 Task: Look for space in Pilsen, Czech Republic from 7th July, 2023 to 15th July, 2023 for 6 adults in price range Rs.15000 to Rs.20000. Place can be entire place with 3 bedrooms having 3 beds and 3 bathrooms. Property type can be house, flat, guest house. Booking option can be shelf check-in. Required host language is English.
Action: Mouse moved to (401, 79)
Screenshot: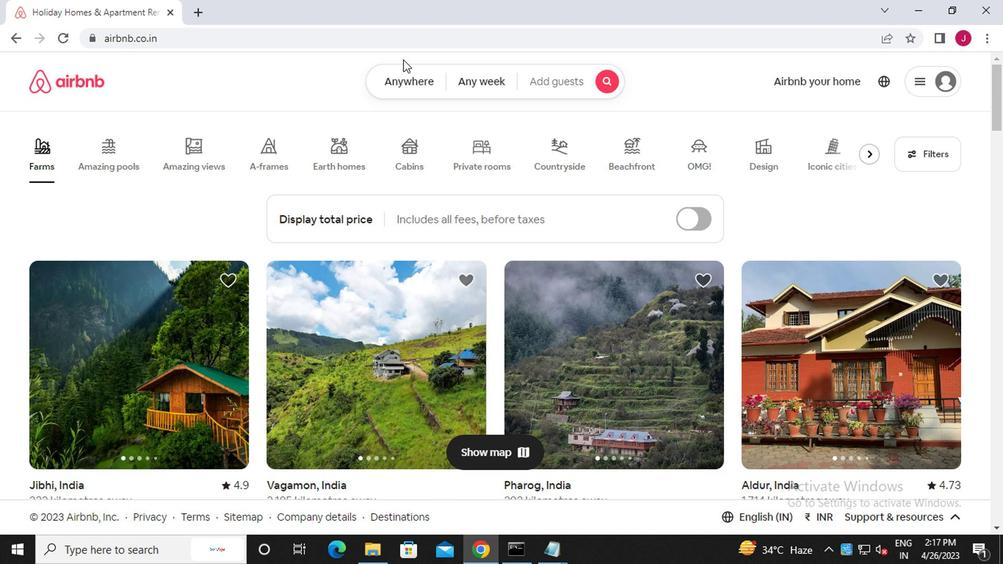 
Action: Mouse pressed left at (401, 79)
Screenshot: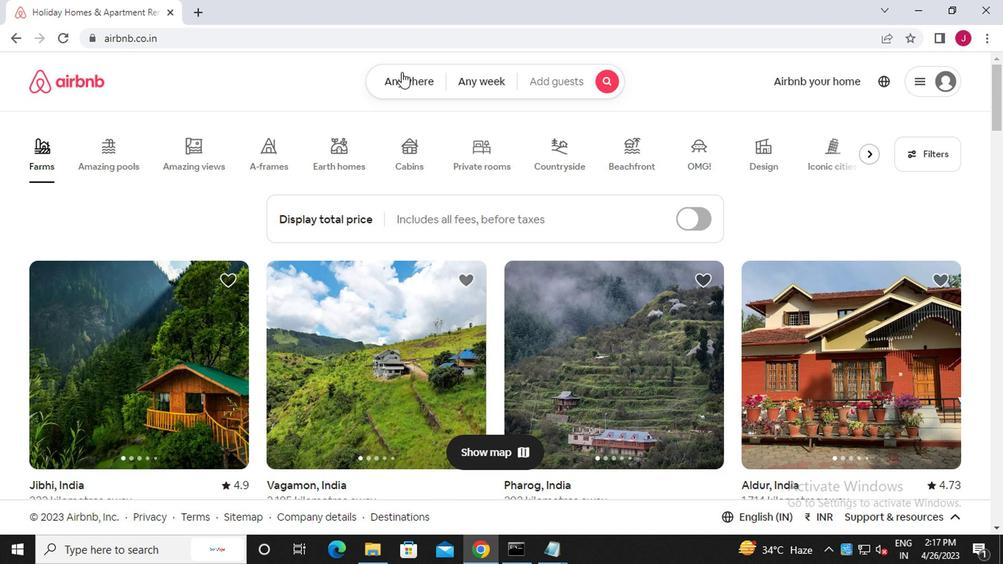 
Action: Mouse moved to (293, 143)
Screenshot: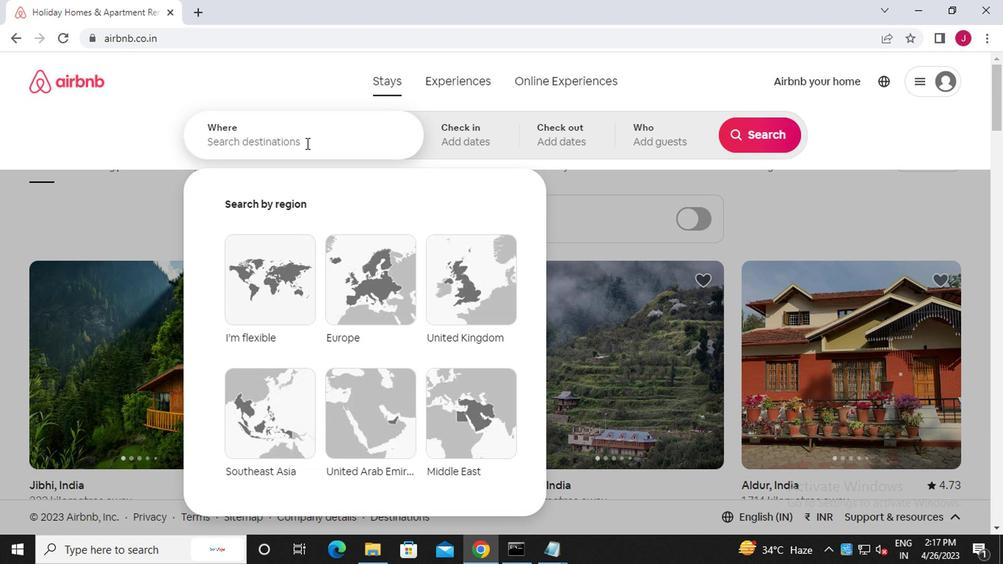 
Action: Mouse pressed left at (293, 143)
Screenshot: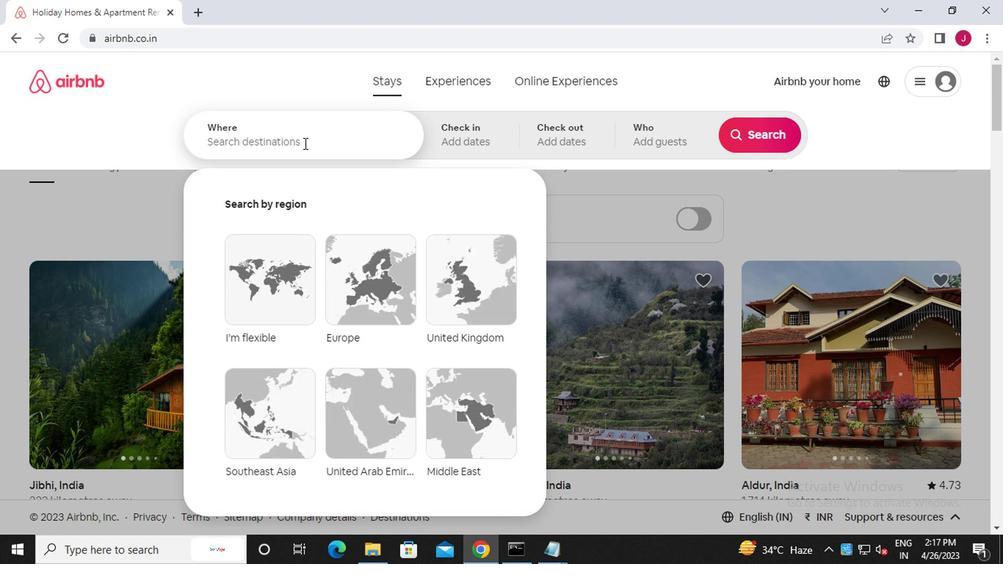 
Action: Mouse moved to (287, 142)
Screenshot: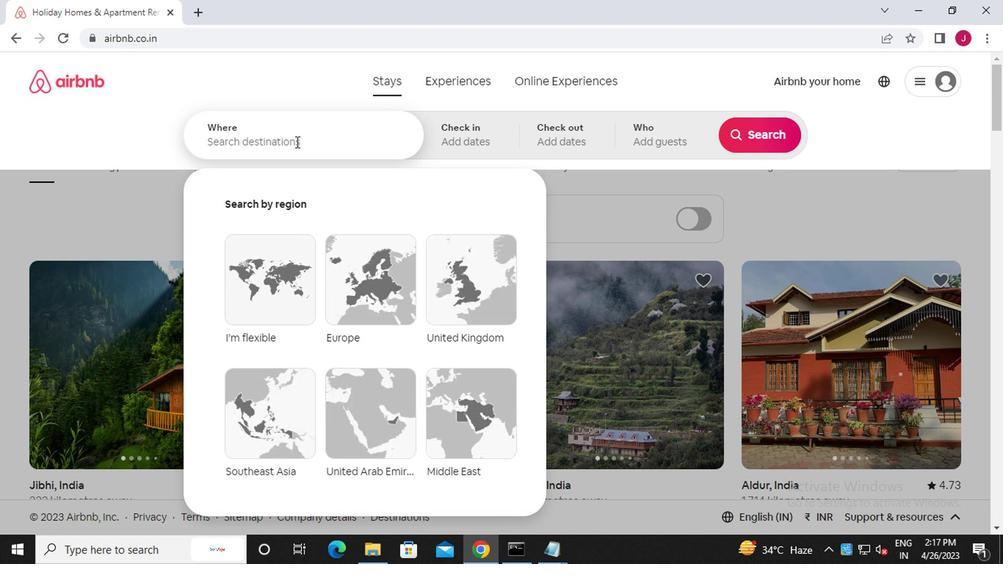 
Action: Key pressed p<Key.caps_lock>ilsen,<Key.caps_lock>c<Key.caps_lock>zech<Key.space><Key.caps_lock>r<Key.caps_lock>epublic
Screenshot: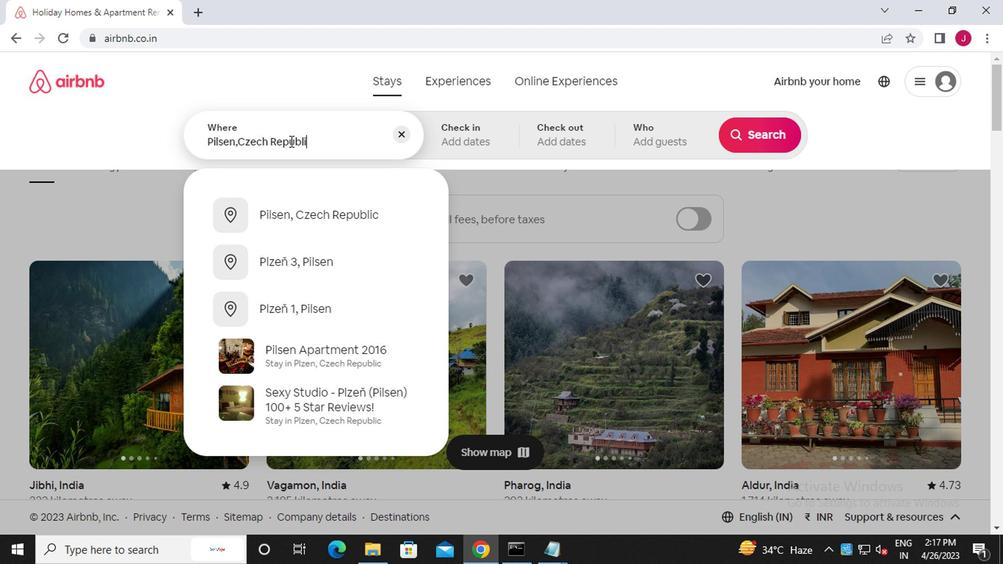 
Action: Mouse moved to (319, 216)
Screenshot: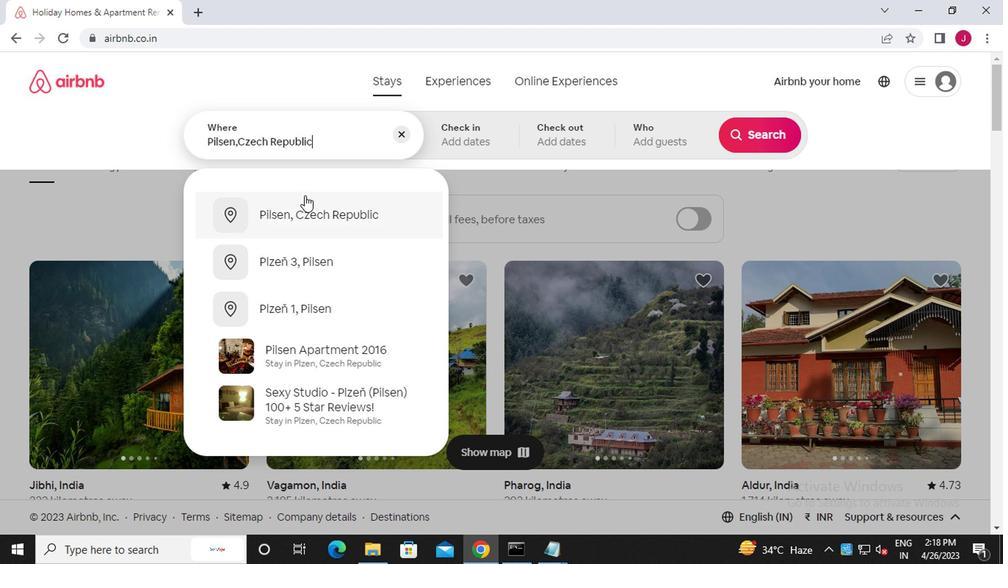 
Action: Mouse pressed left at (319, 216)
Screenshot: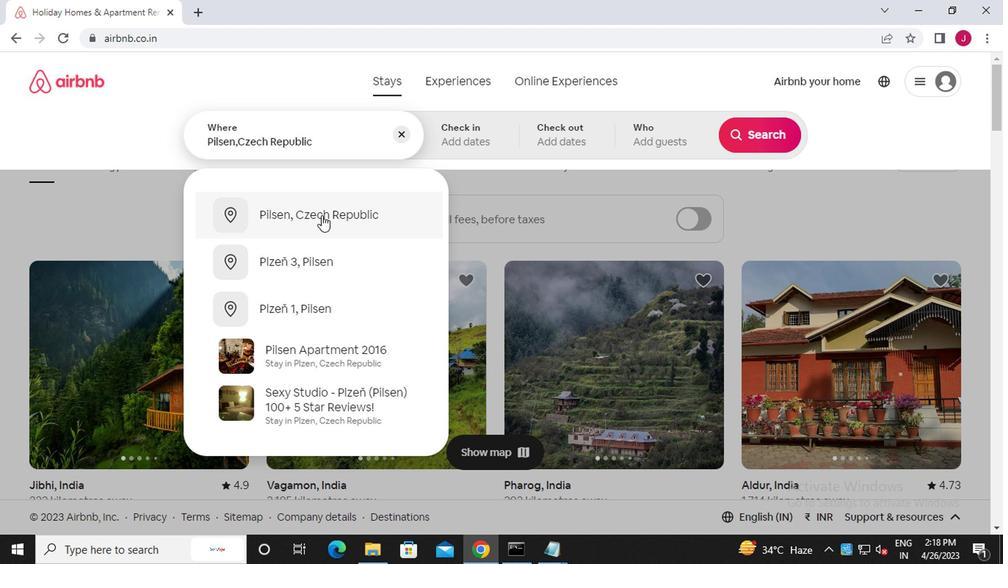 
Action: Mouse moved to (750, 253)
Screenshot: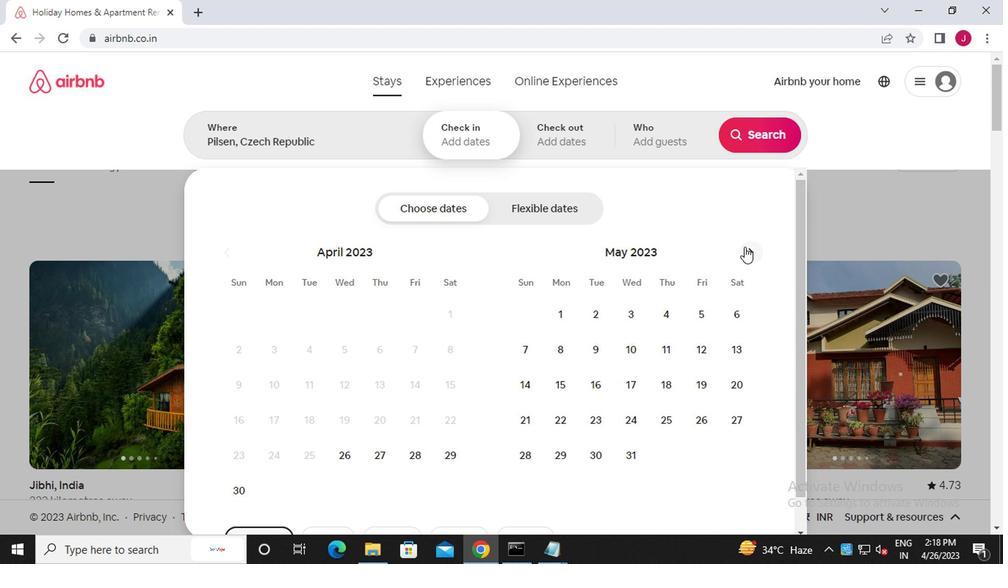 
Action: Mouse pressed left at (750, 253)
Screenshot: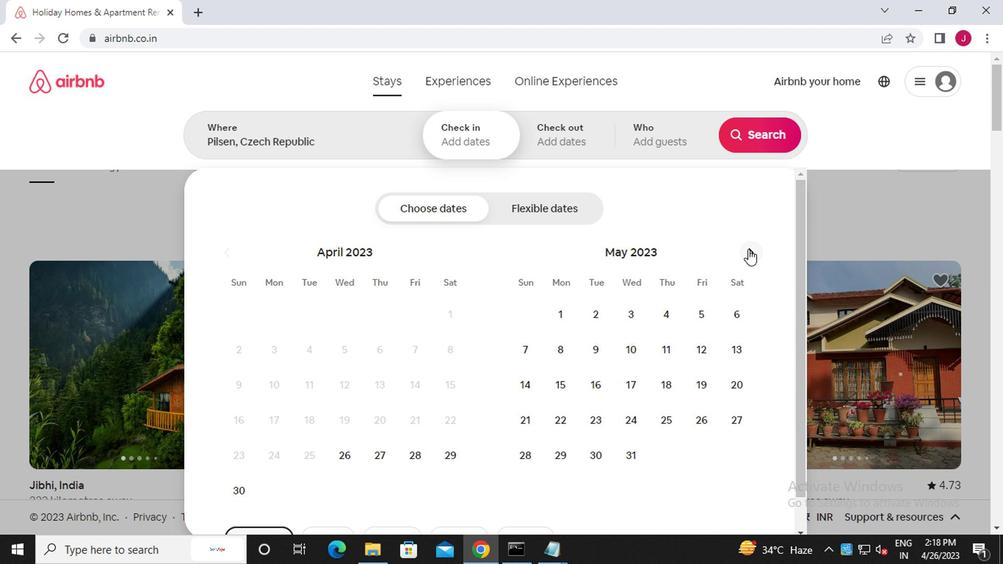 
Action: Mouse pressed left at (750, 253)
Screenshot: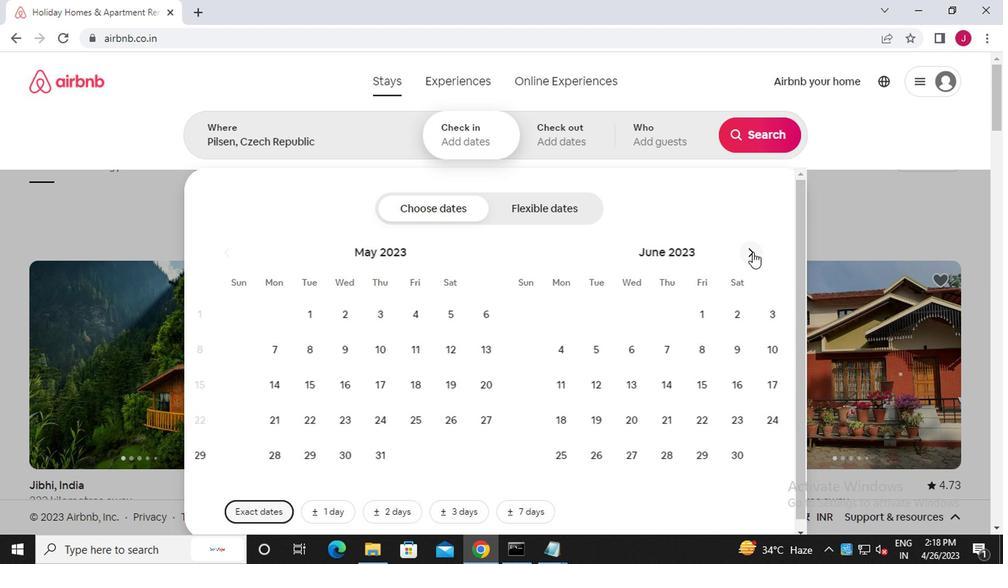 
Action: Mouse moved to (696, 351)
Screenshot: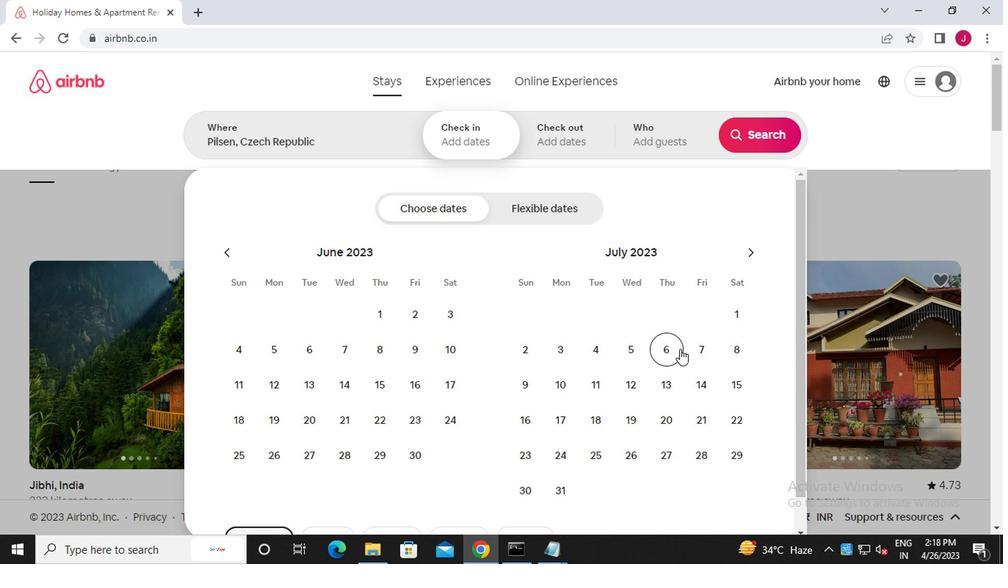 
Action: Mouse pressed left at (696, 351)
Screenshot: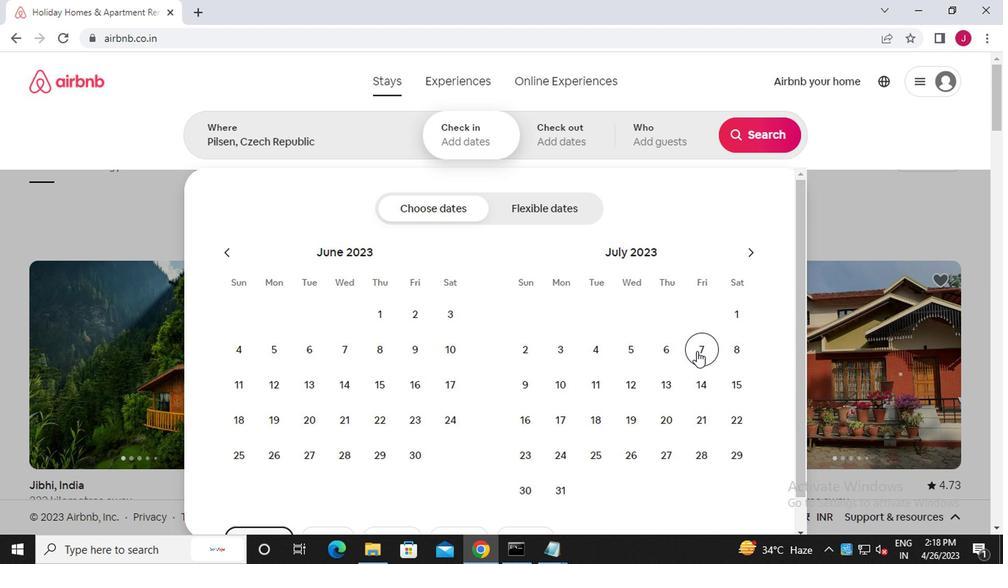
Action: Mouse moved to (728, 383)
Screenshot: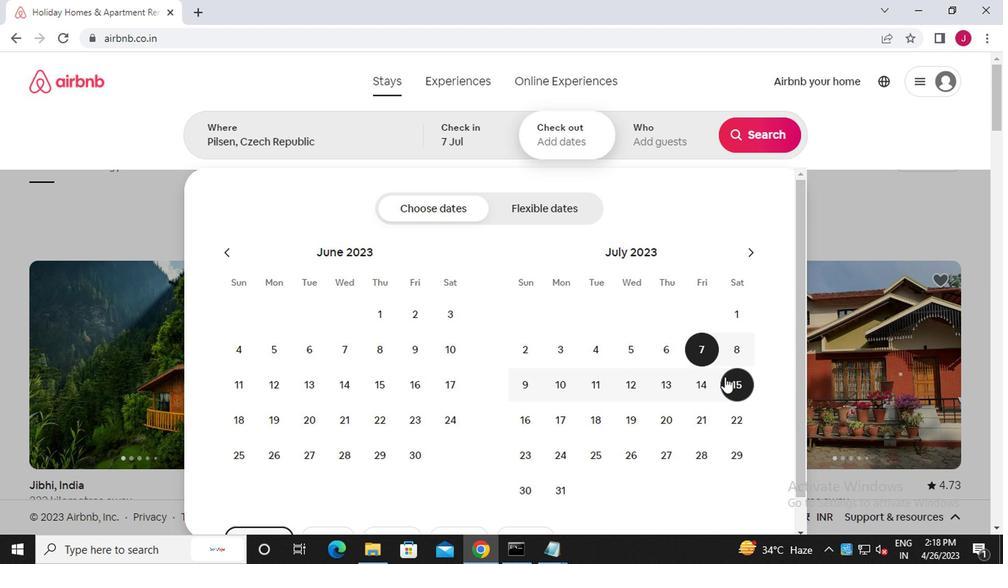 
Action: Mouse pressed left at (728, 383)
Screenshot: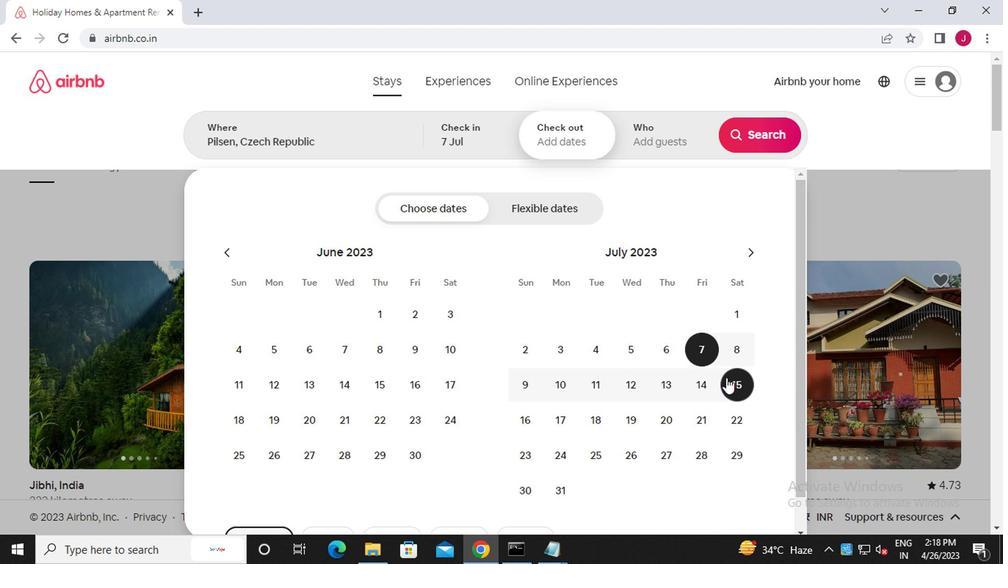 
Action: Mouse moved to (656, 144)
Screenshot: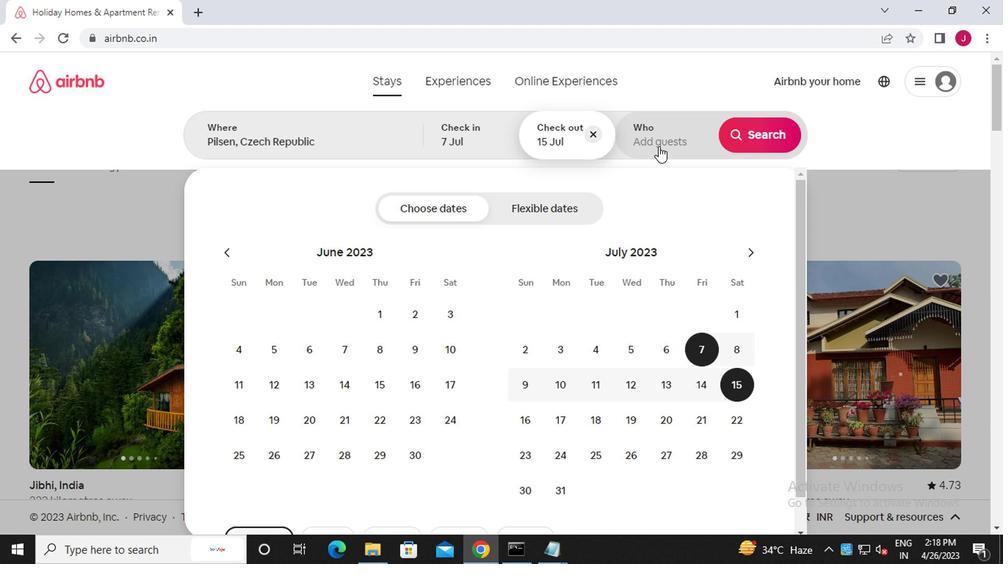 
Action: Mouse pressed left at (656, 144)
Screenshot: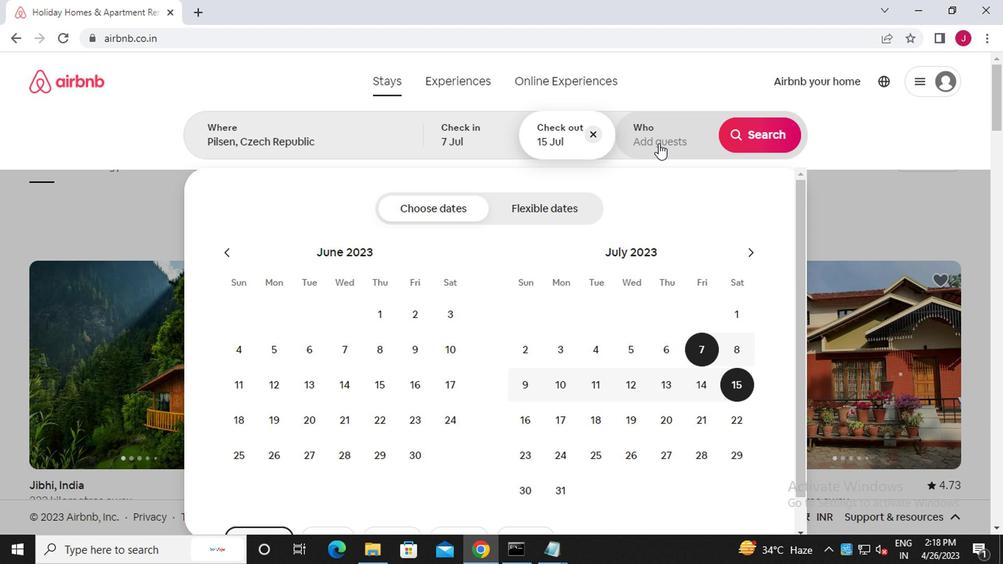 
Action: Mouse moved to (755, 213)
Screenshot: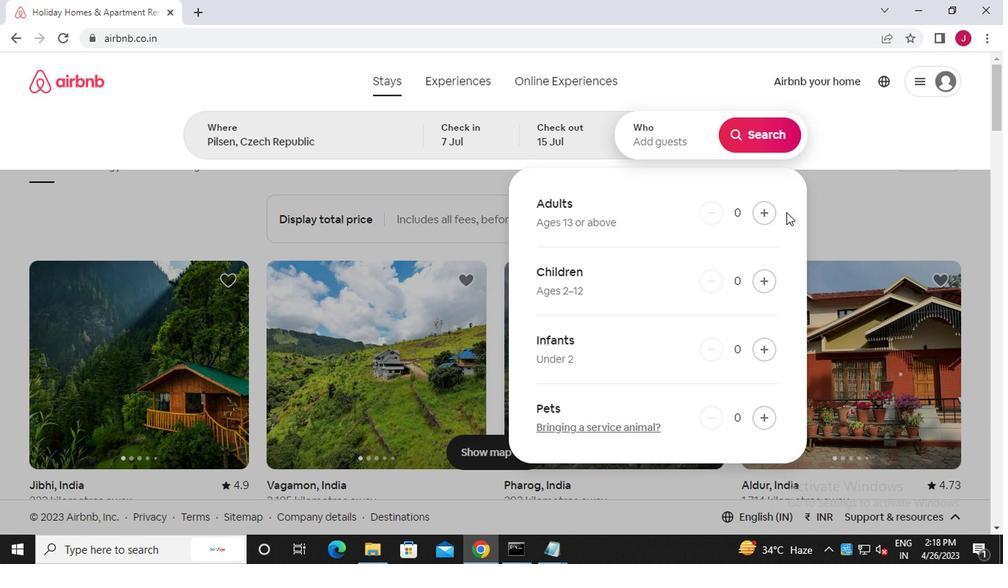 
Action: Mouse pressed left at (755, 213)
Screenshot: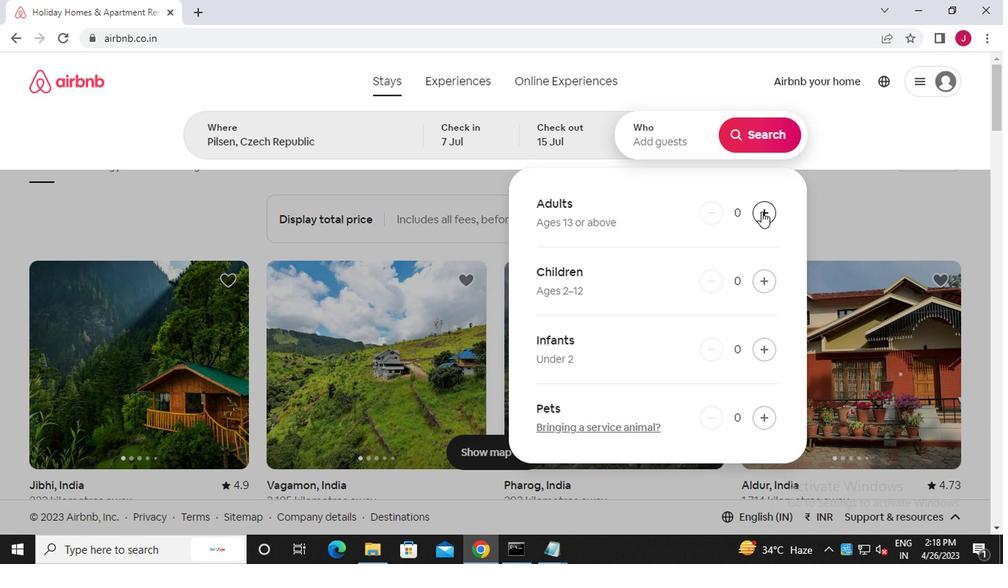 
Action: Mouse pressed left at (755, 213)
Screenshot: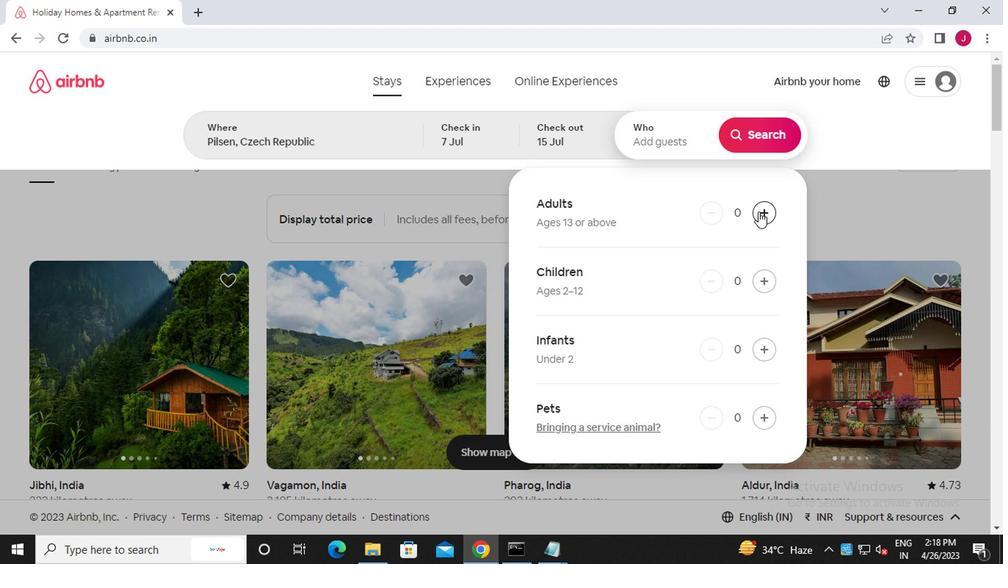 
Action: Mouse pressed left at (755, 213)
Screenshot: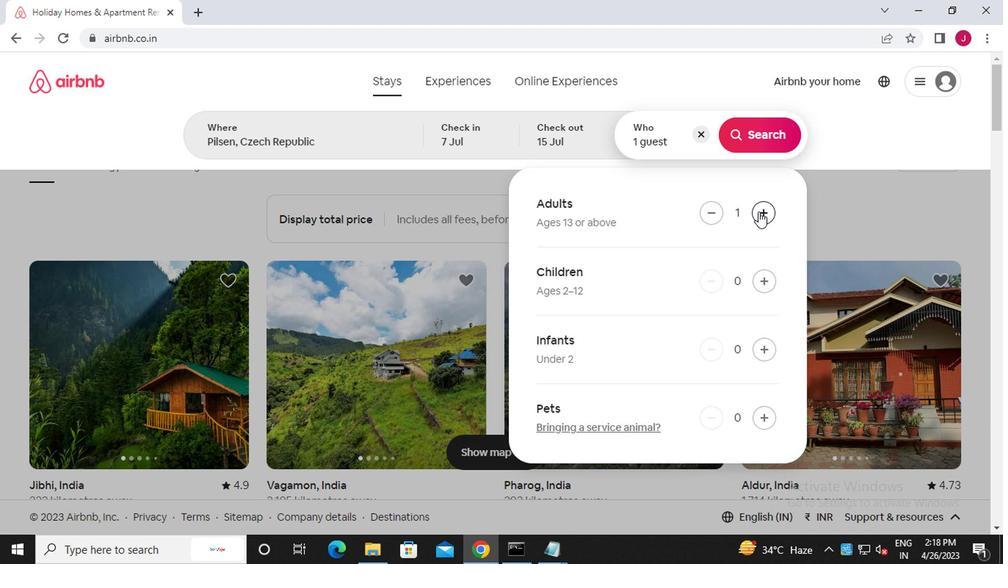 
Action: Mouse pressed left at (755, 213)
Screenshot: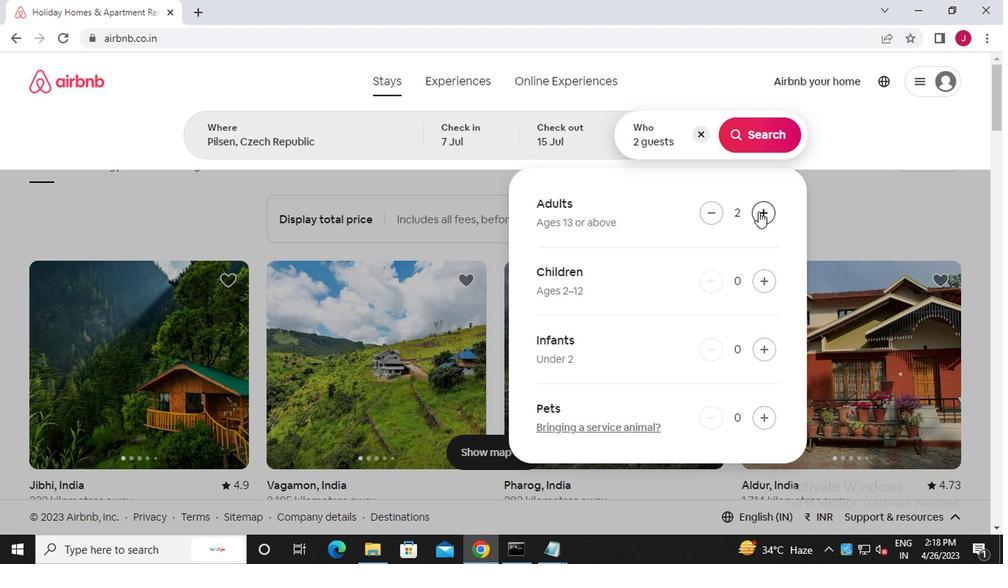 
Action: Mouse moved to (755, 213)
Screenshot: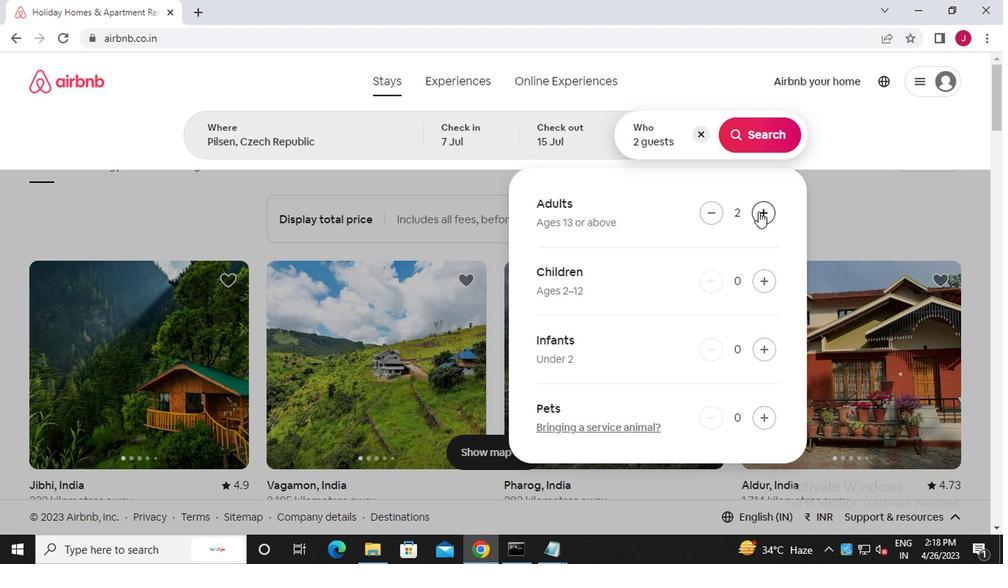 
Action: Mouse pressed left at (755, 213)
Screenshot: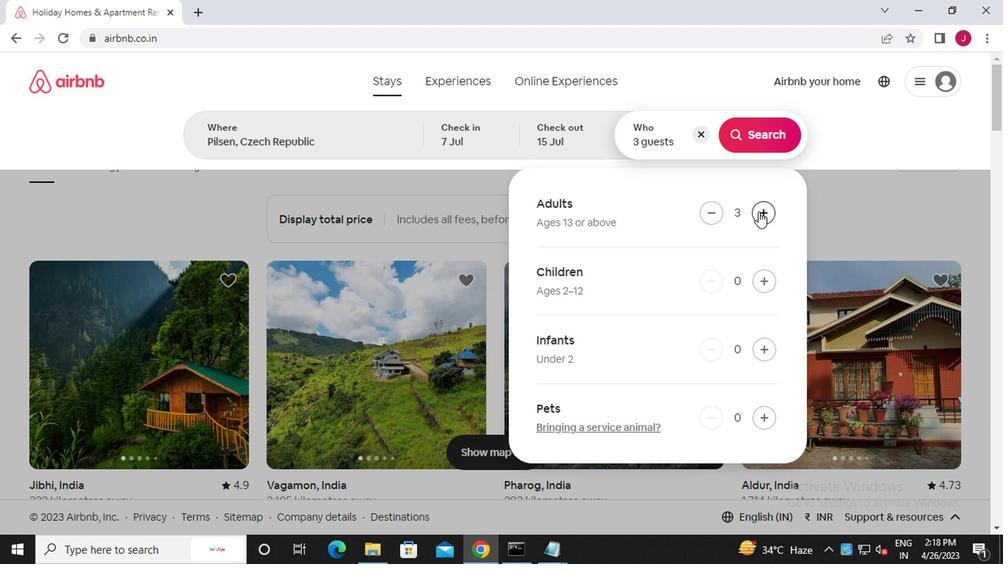 
Action: Mouse moved to (755, 213)
Screenshot: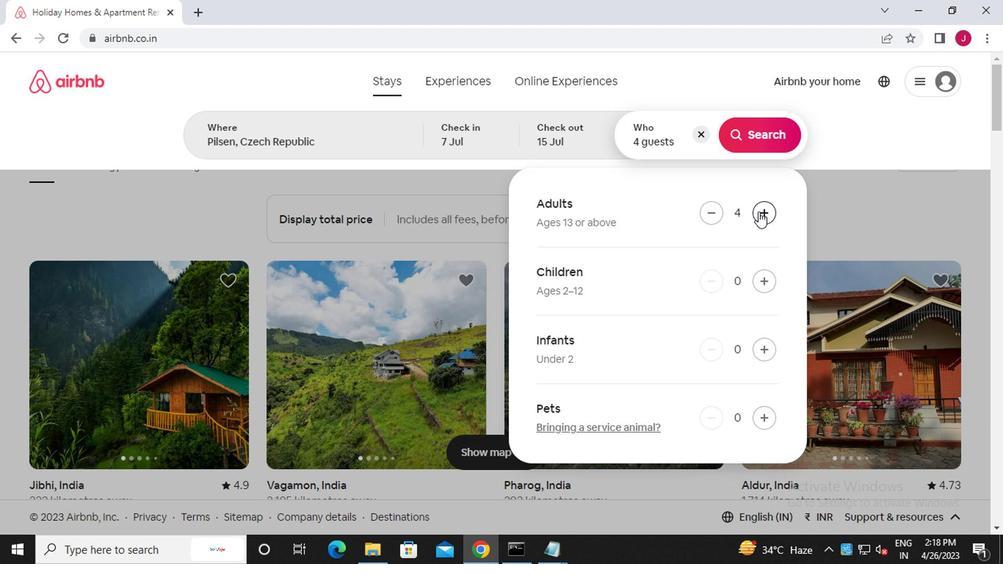 
Action: Mouse pressed left at (755, 213)
Screenshot: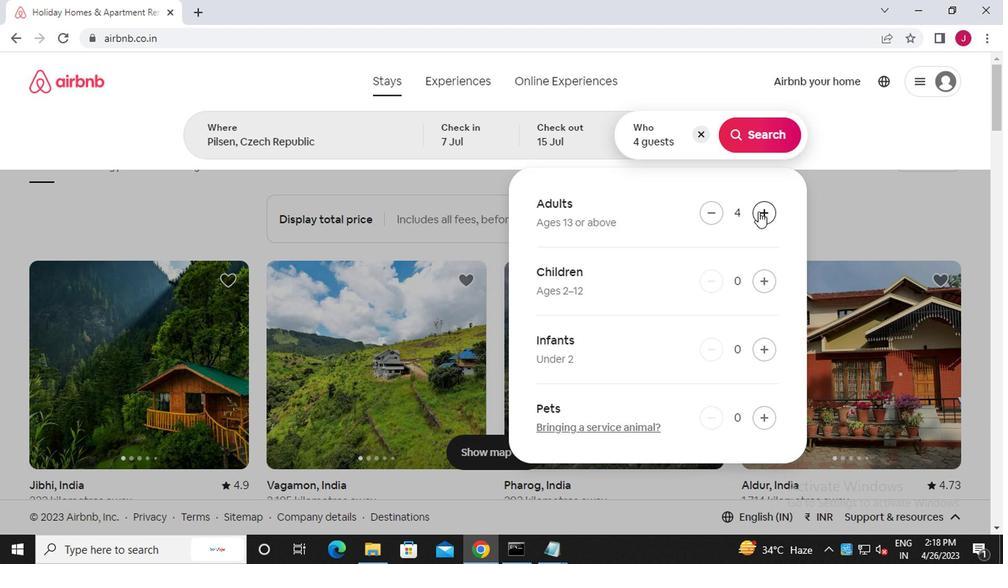 
Action: Mouse moved to (771, 142)
Screenshot: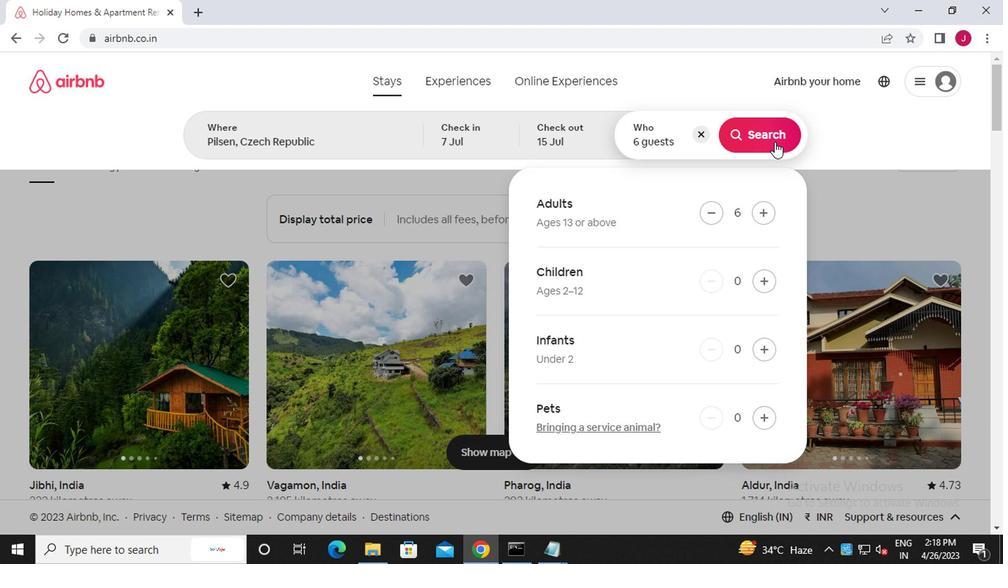 
Action: Mouse pressed left at (771, 142)
Screenshot: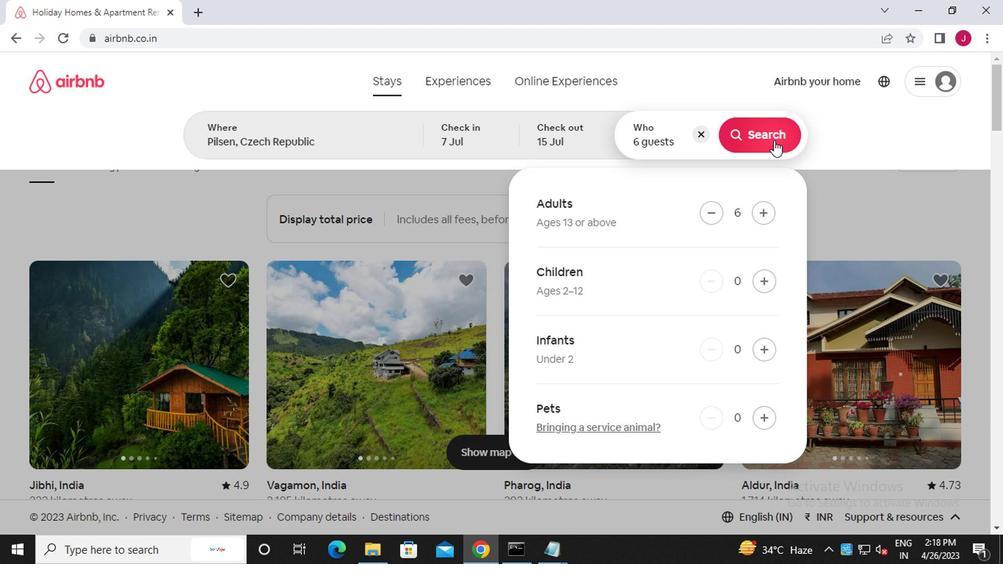 
Action: Mouse moved to (936, 138)
Screenshot: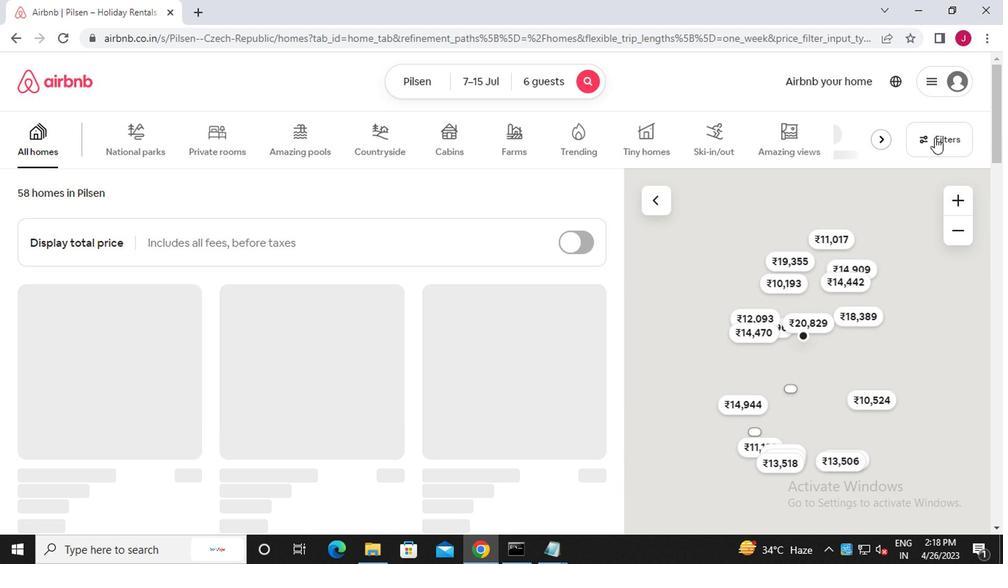 
Action: Mouse pressed left at (936, 138)
Screenshot: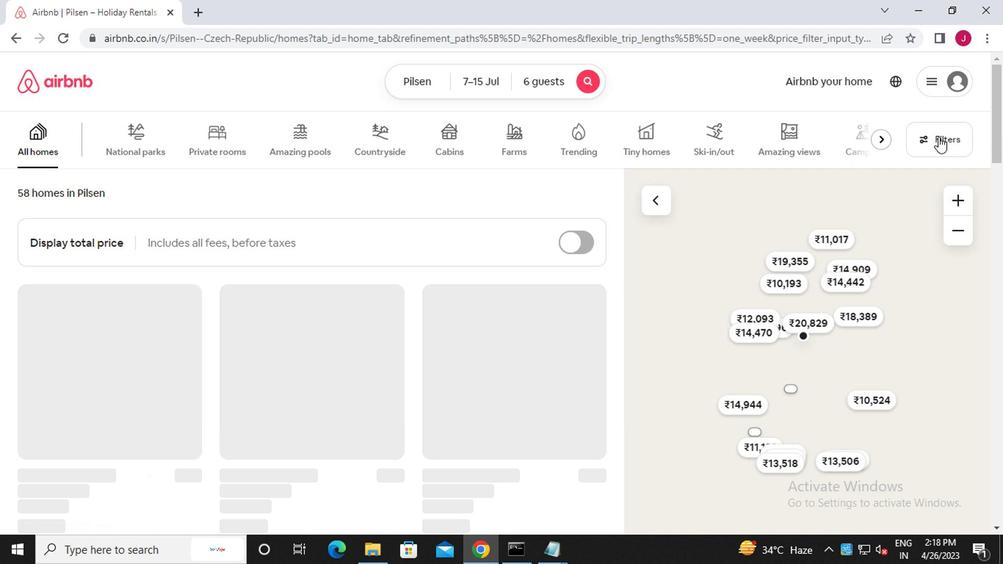 
Action: Mouse moved to (349, 314)
Screenshot: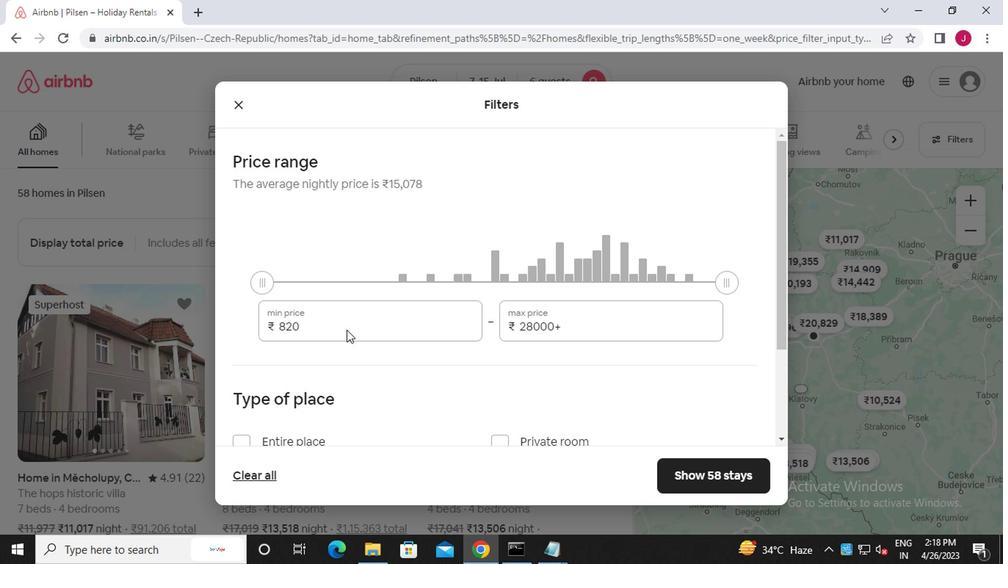 
Action: Mouse pressed left at (349, 314)
Screenshot: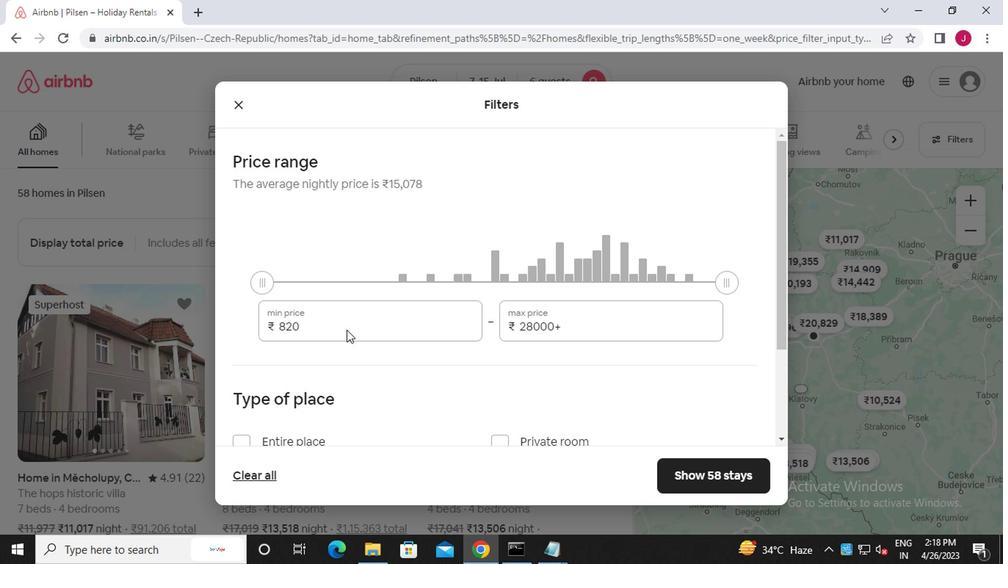 
Action: Mouse moved to (348, 308)
Screenshot: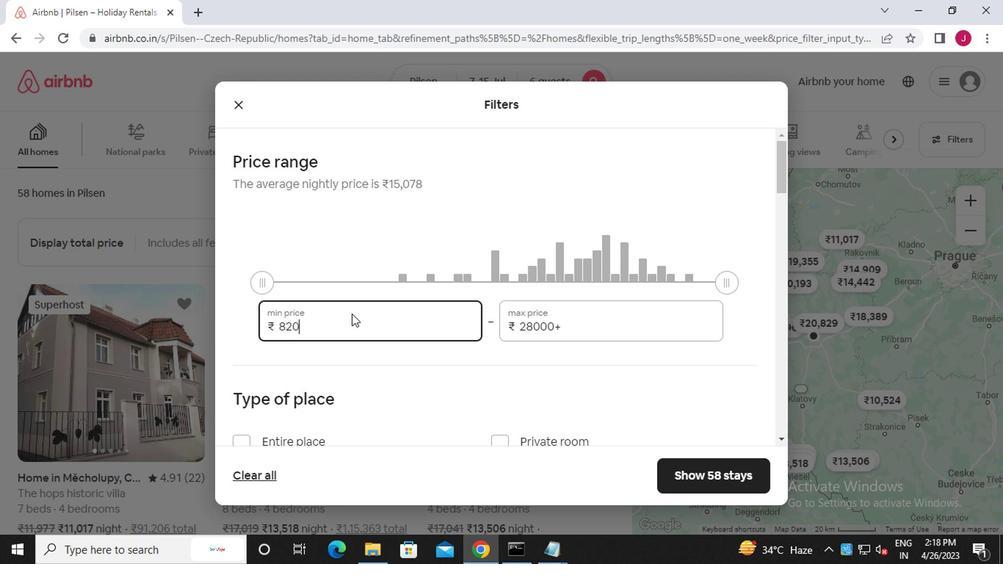 
Action: Key pressed <Key.backspace><Key.backspace><Key.backspace><<97>><<101>><<96>><<96>><<96>>
Screenshot: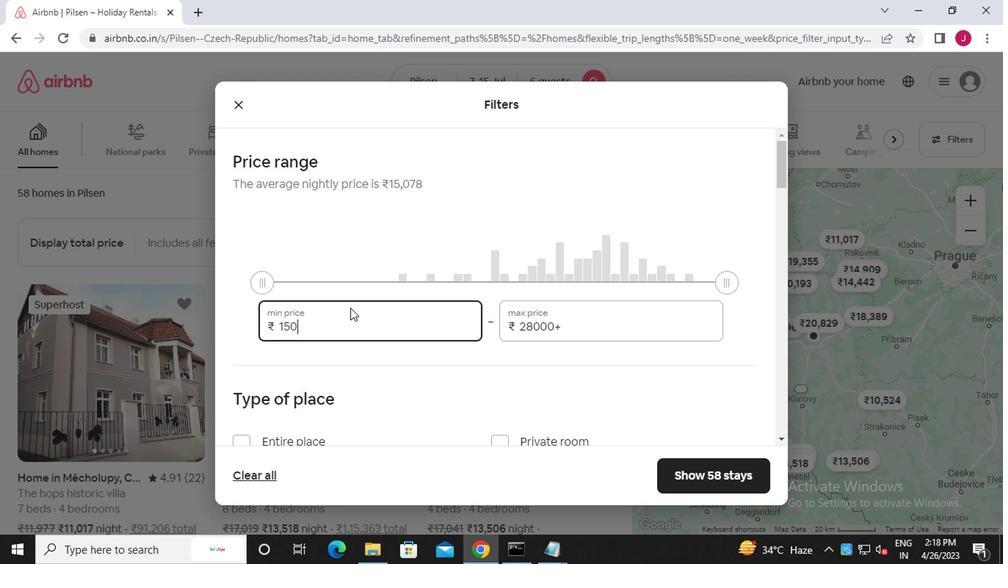 
Action: Mouse moved to (574, 316)
Screenshot: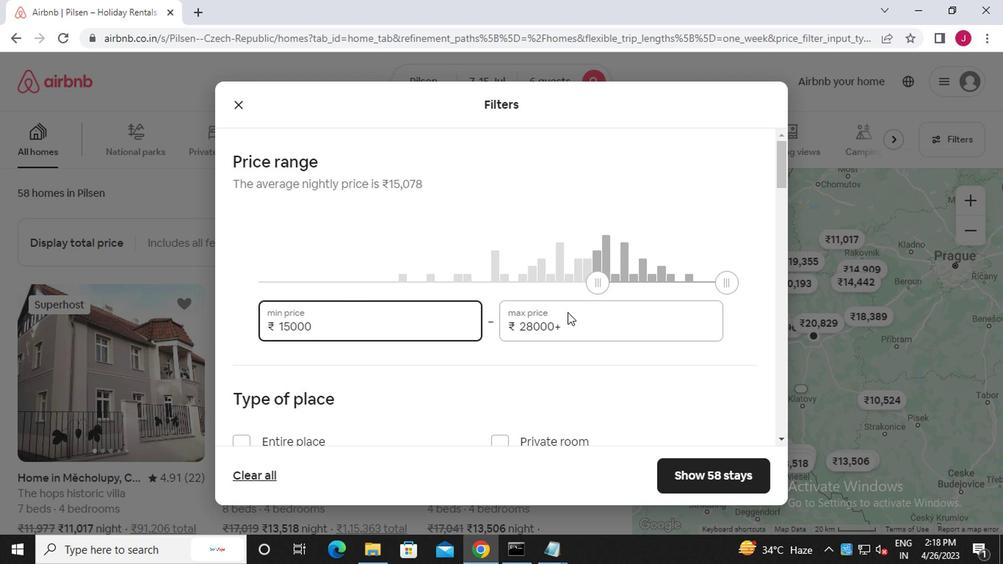 
Action: Mouse pressed left at (574, 316)
Screenshot: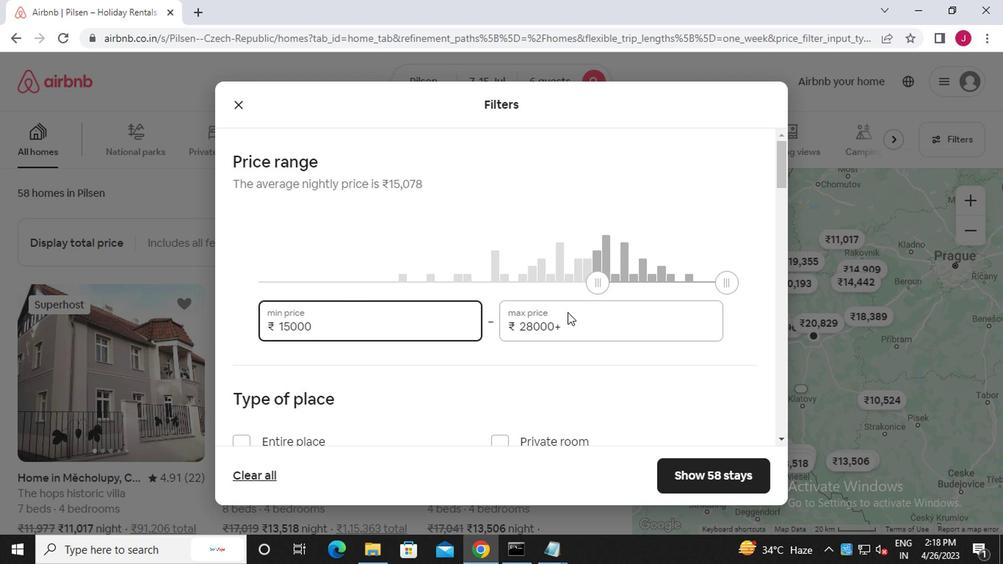 
Action: Mouse moved to (570, 324)
Screenshot: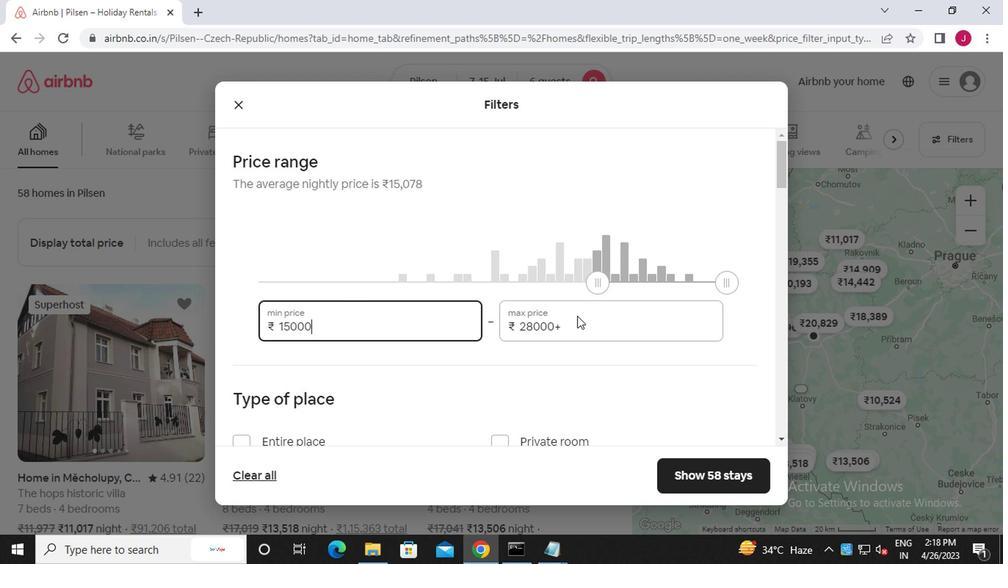 
Action: Key pressed <Key.backspace><Key.backspace><Key.backspace><Key.backspace><Key.backspace><Key.backspace><Key.backspace><Key.backspace><Key.backspace><Key.backspace><Key.backspace><Key.backspace><Key.backspace><Key.backspace><Key.backspace><Key.backspace><<98>><<96>><<96>><<96>><<96>>
Screenshot: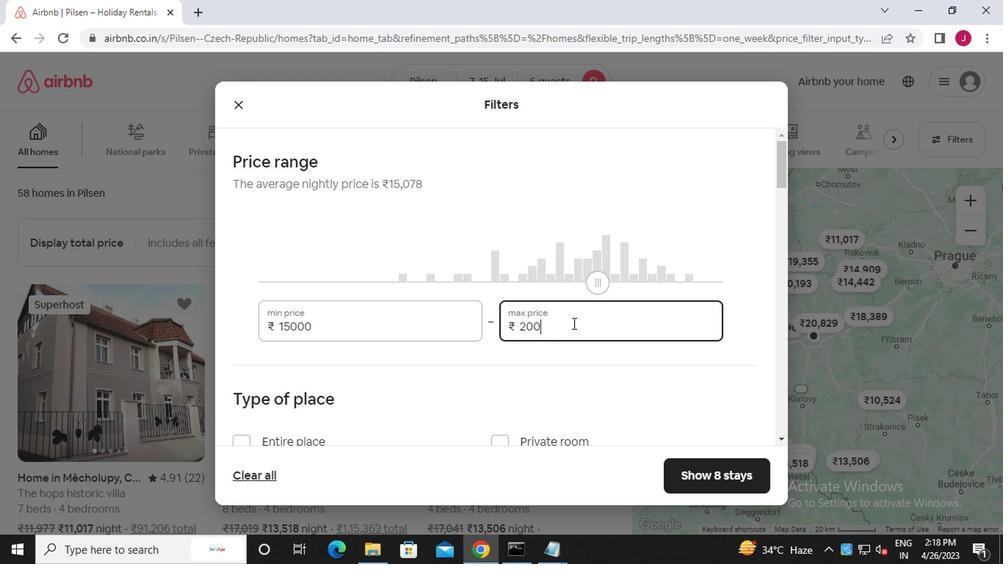 
Action: Mouse scrolled (570, 323) with delta (0, 0)
Screenshot: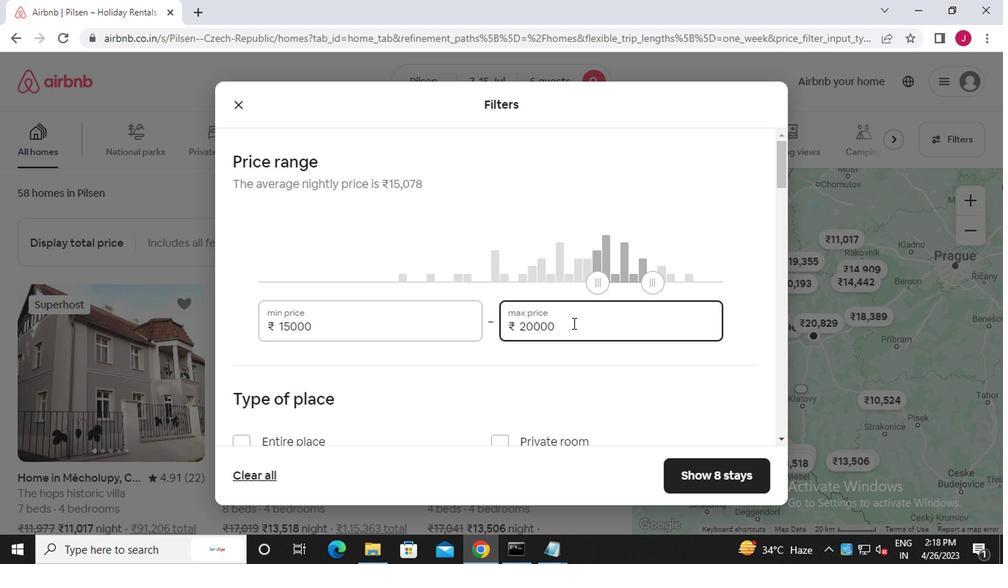 
Action: Mouse scrolled (570, 323) with delta (0, 0)
Screenshot: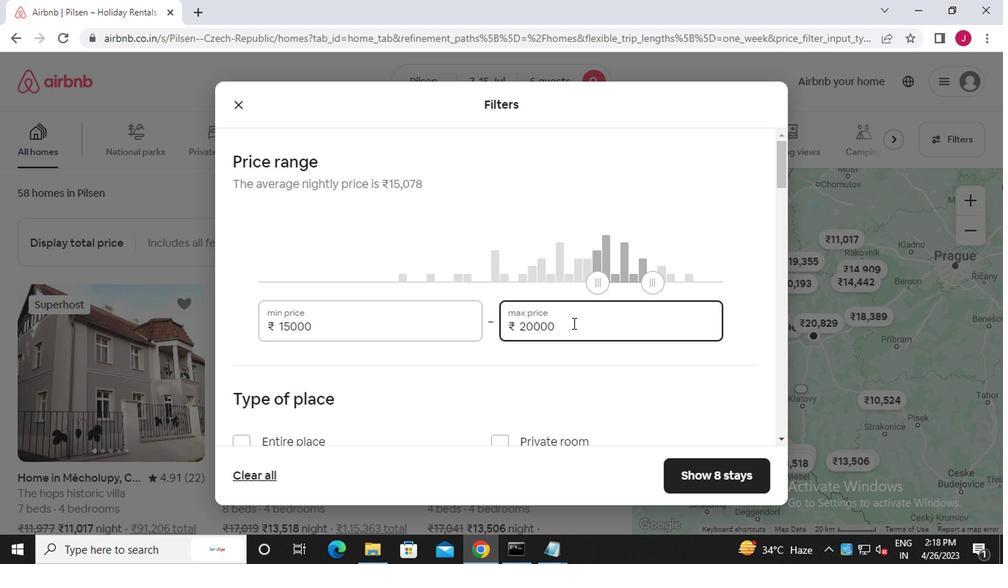 
Action: Mouse moved to (548, 329)
Screenshot: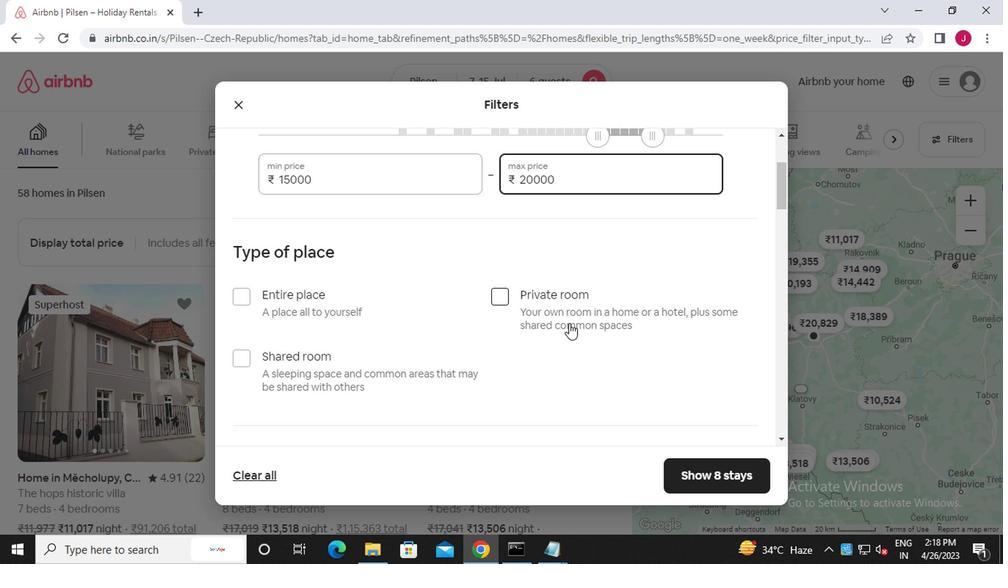 
Action: Mouse scrolled (548, 328) with delta (0, 0)
Screenshot: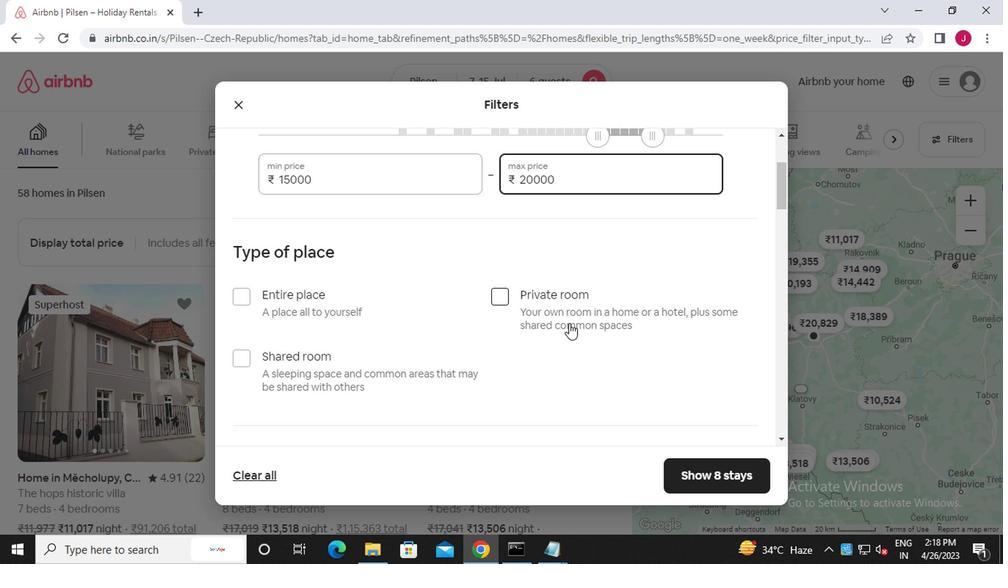 
Action: Mouse moved to (547, 329)
Screenshot: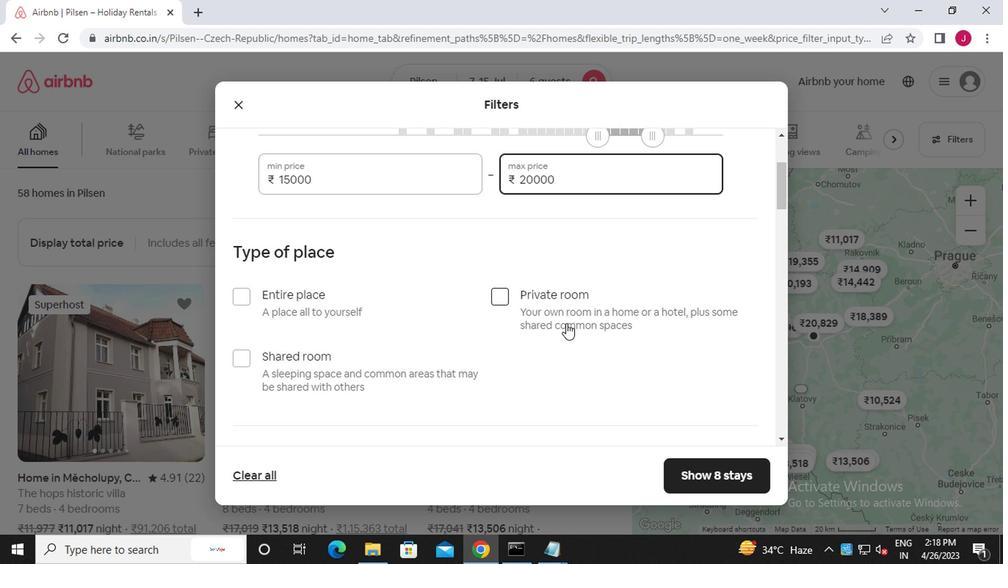 
Action: Mouse scrolled (547, 329) with delta (0, 0)
Screenshot: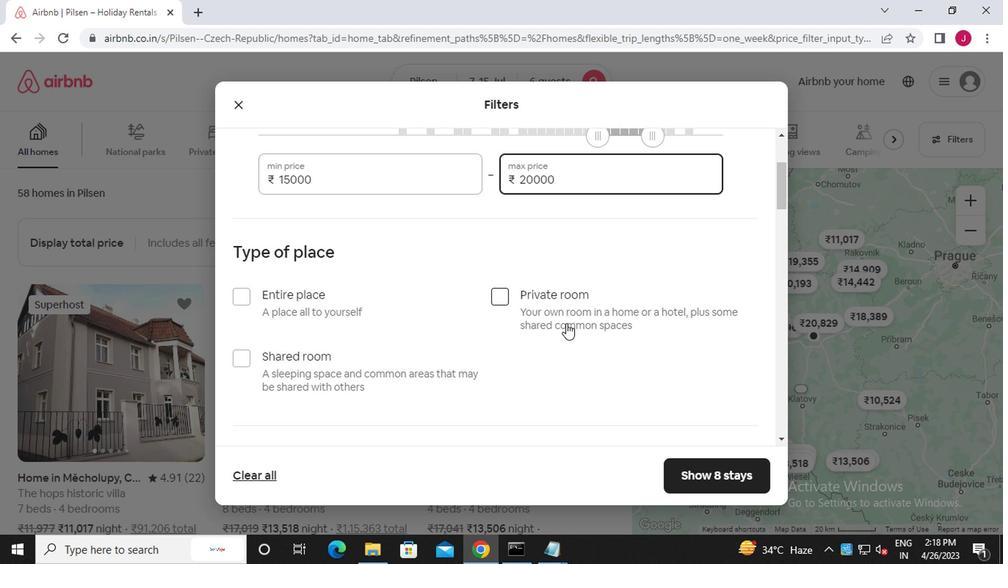 
Action: Mouse moved to (242, 149)
Screenshot: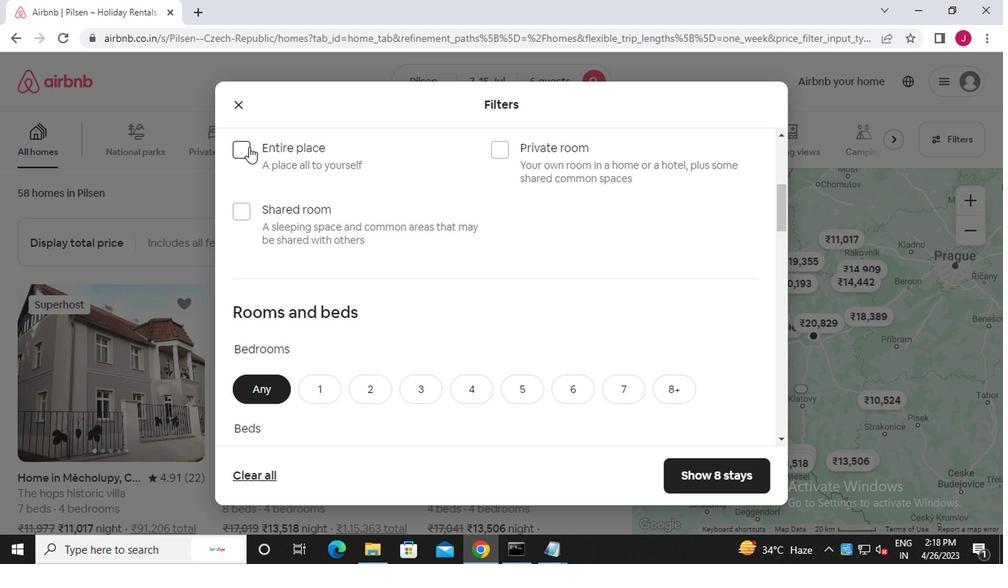 
Action: Mouse pressed left at (242, 149)
Screenshot: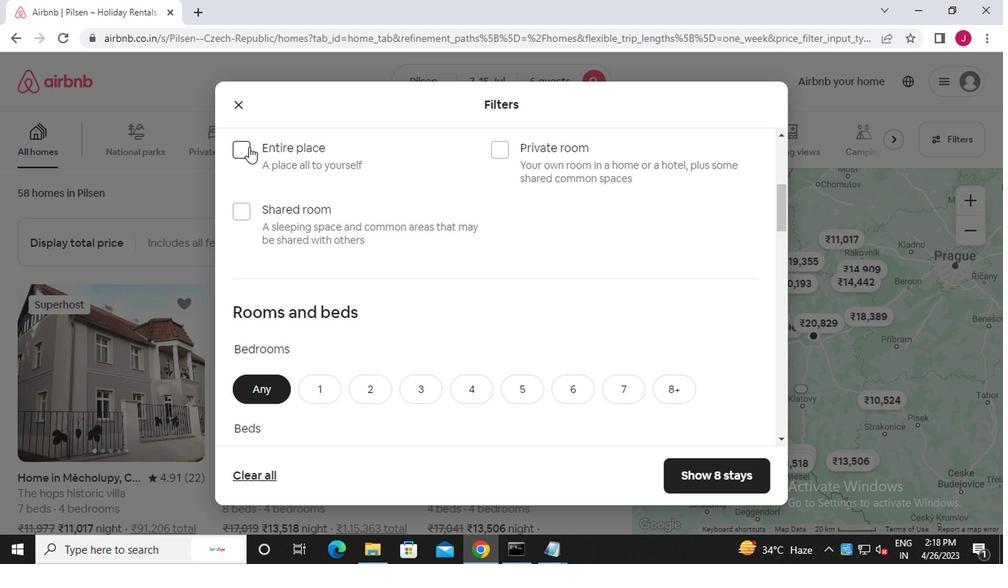 
Action: Mouse moved to (422, 397)
Screenshot: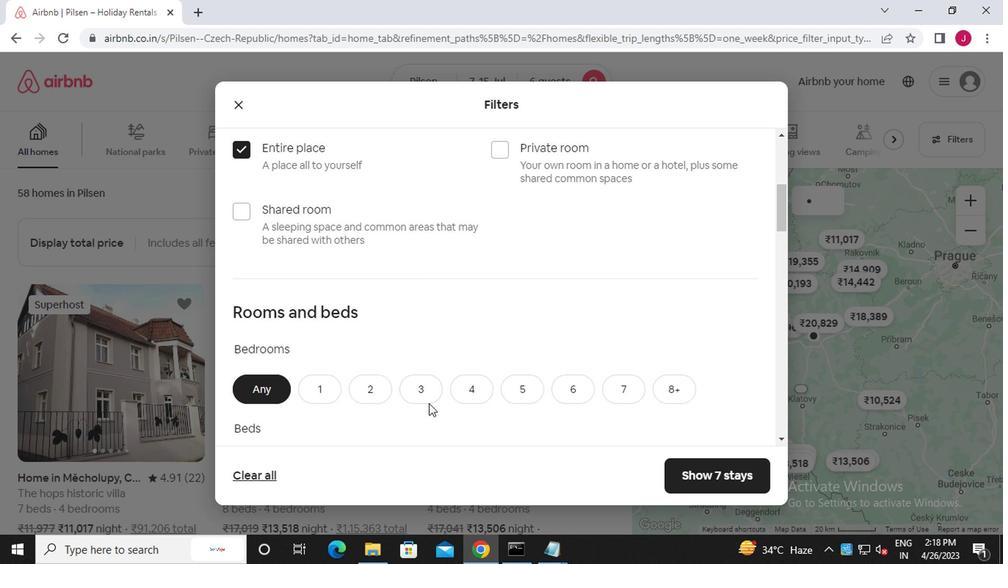 
Action: Mouse pressed left at (422, 397)
Screenshot: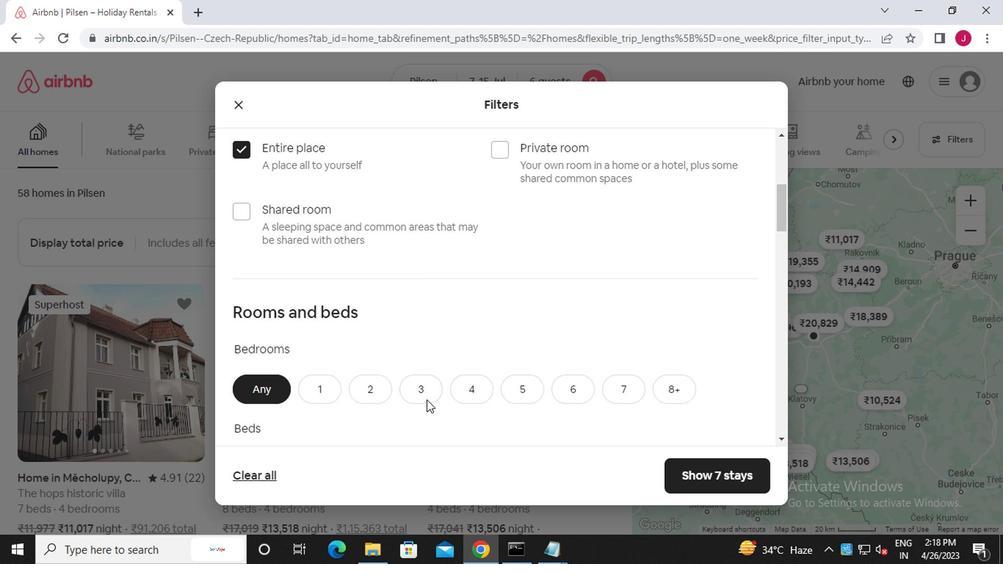
Action: Mouse moved to (428, 392)
Screenshot: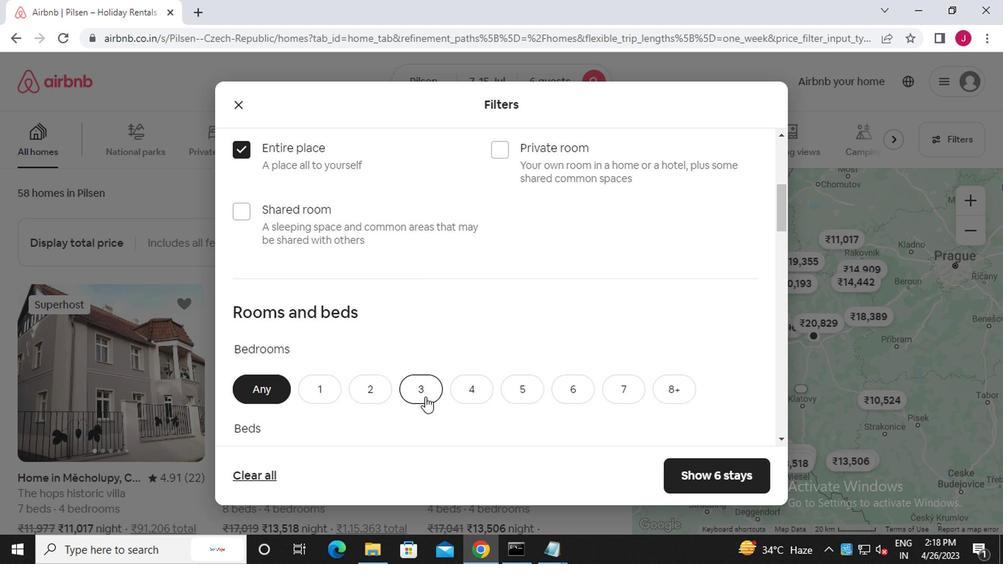 
Action: Mouse scrolled (428, 391) with delta (0, 0)
Screenshot: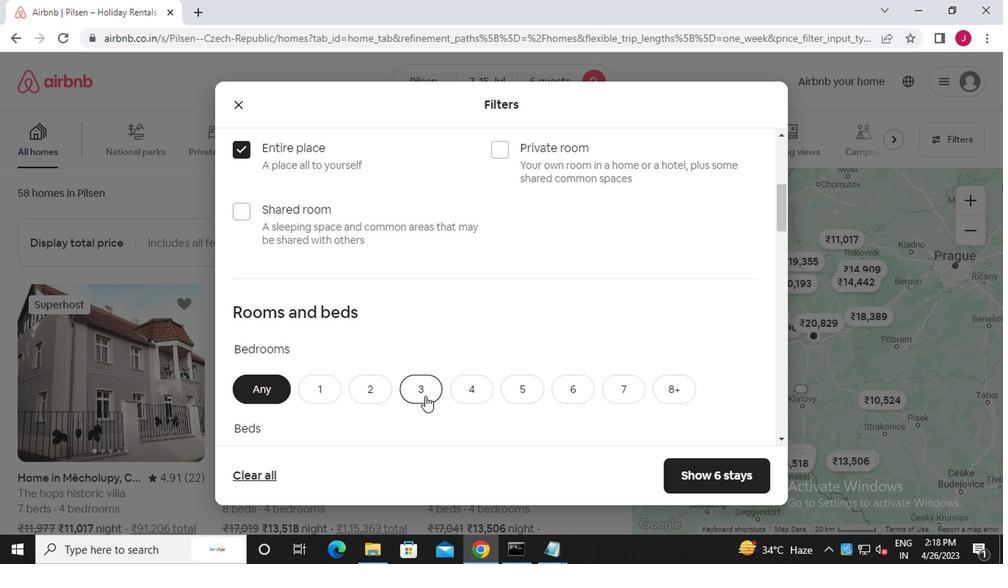 
Action: Mouse scrolled (428, 391) with delta (0, 0)
Screenshot: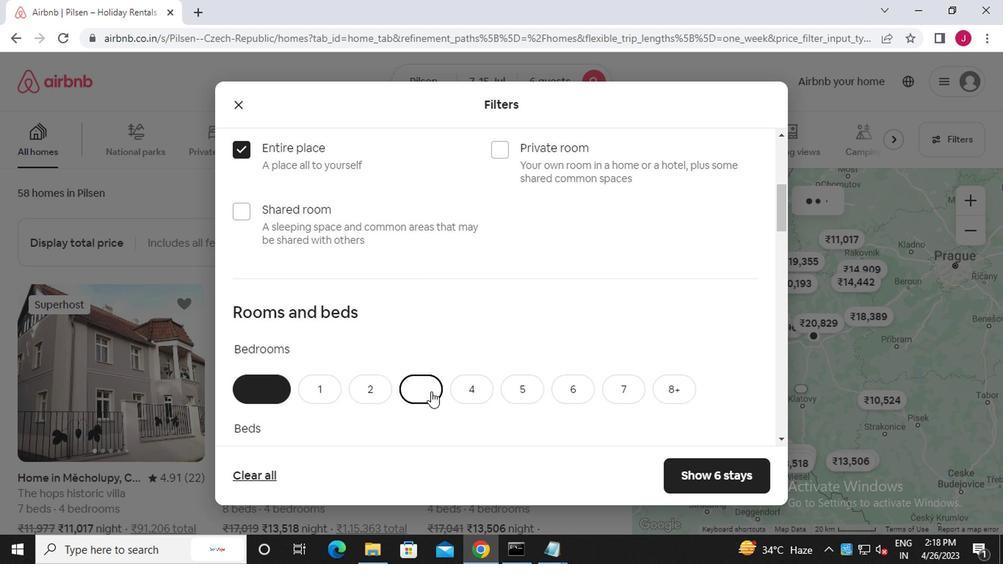 
Action: Mouse scrolled (428, 391) with delta (0, 0)
Screenshot: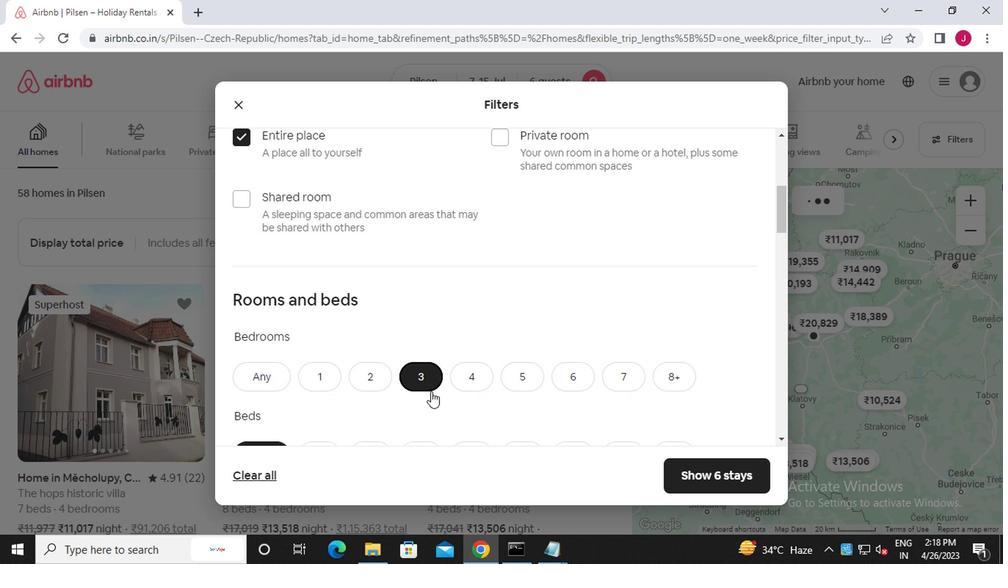 
Action: Mouse moved to (415, 249)
Screenshot: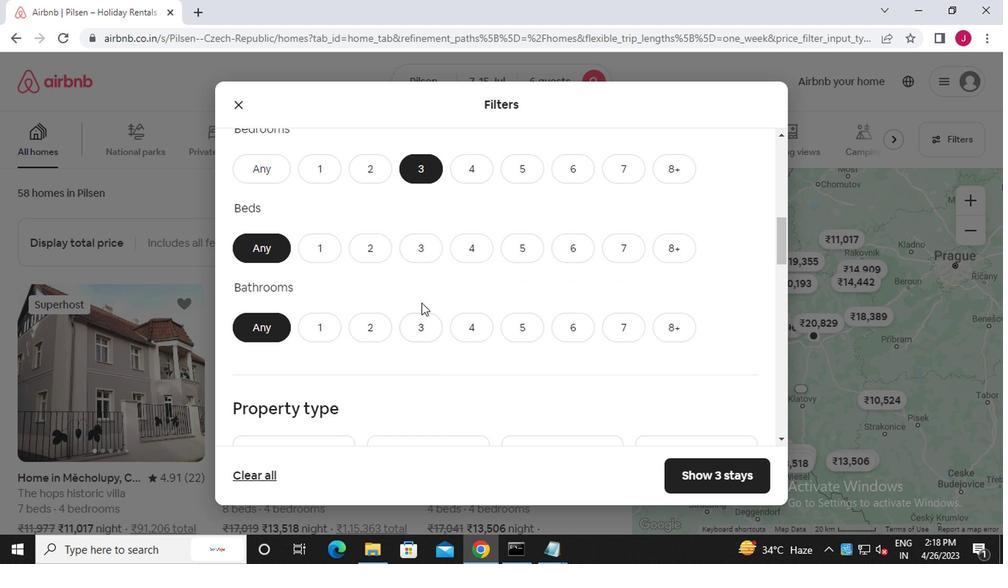 
Action: Mouse pressed left at (415, 249)
Screenshot: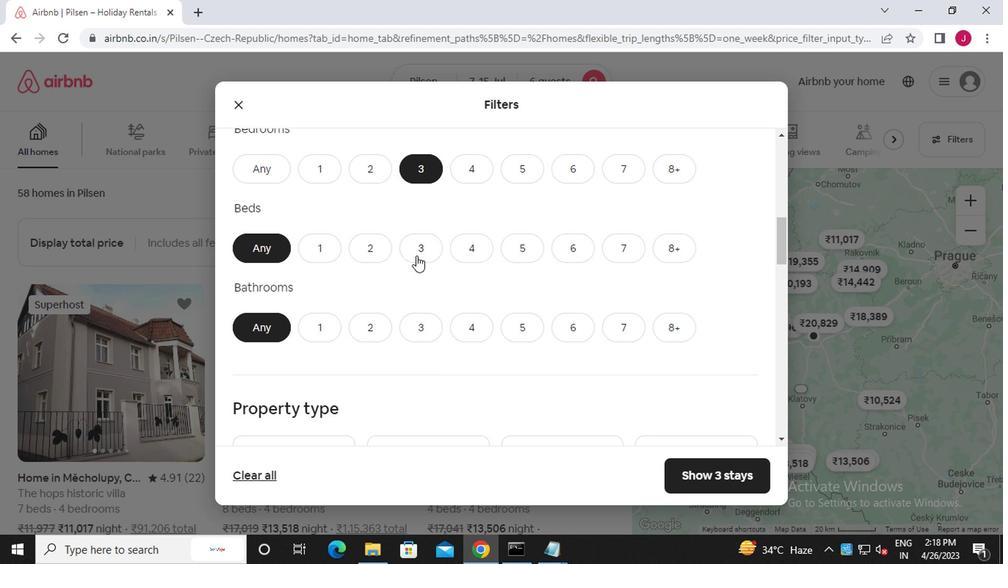 
Action: Mouse moved to (424, 331)
Screenshot: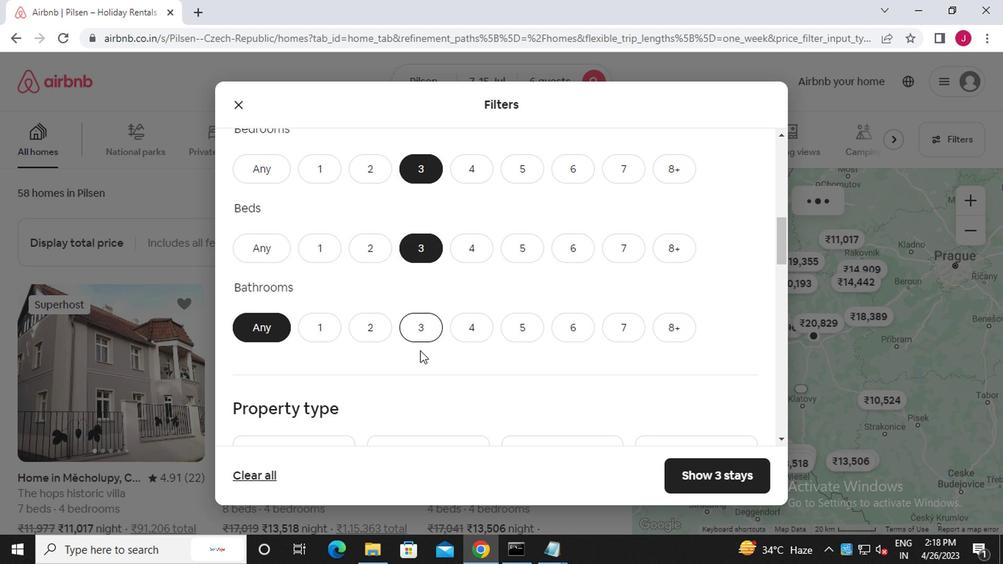
Action: Mouse pressed left at (424, 331)
Screenshot: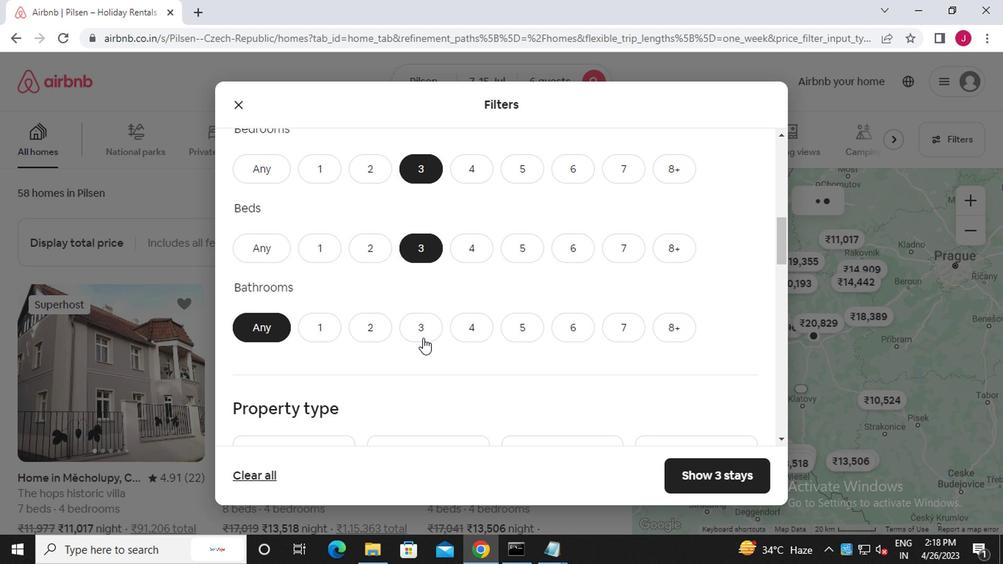
Action: Mouse moved to (422, 330)
Screenshot: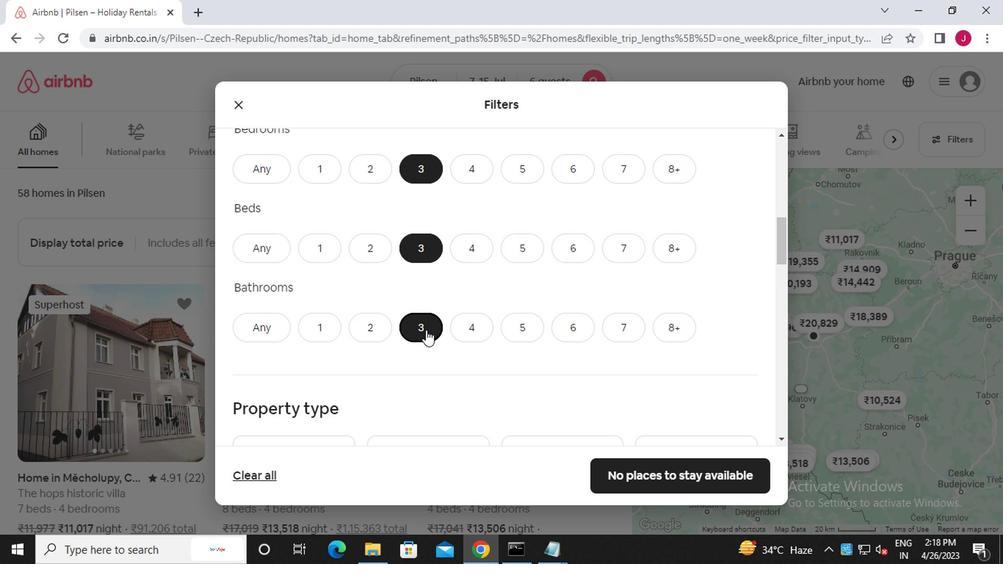 
Action: Mouse scrolled (422, 329) with delta (0, -1)
Screenshot: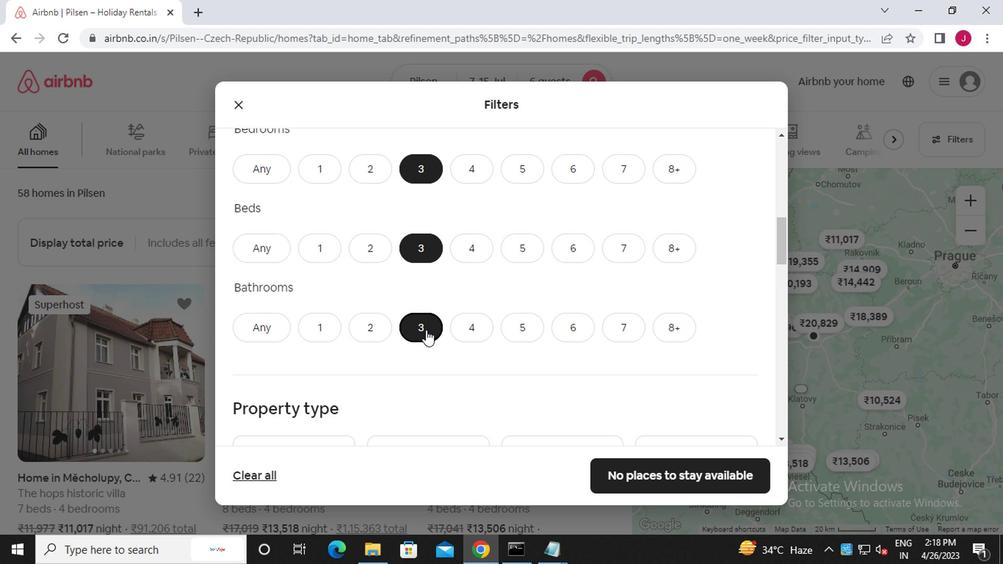 
Action: Mouse scrolled (422, 329) with delta (0, -1)
Screenshot: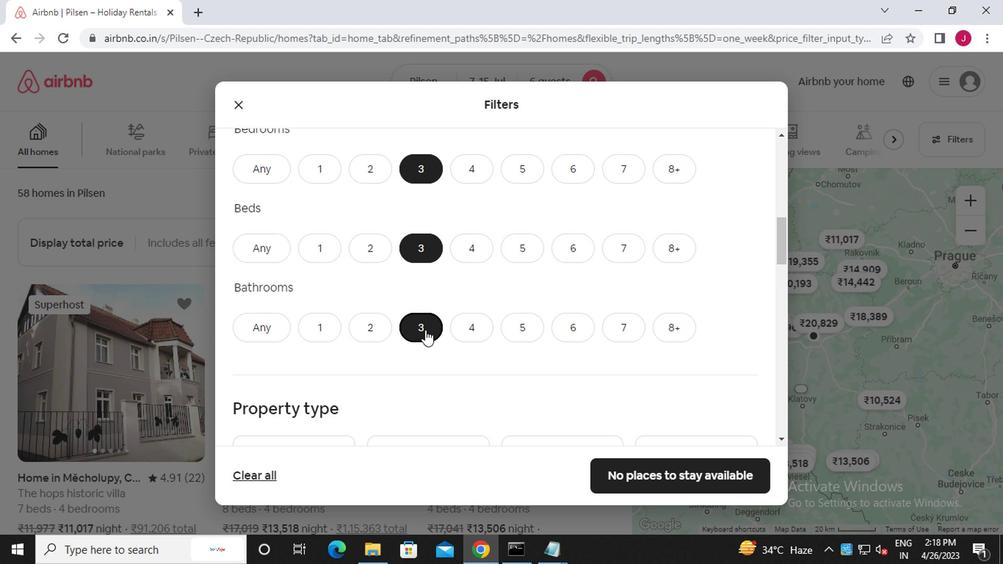 
Action: Mouse scrolled (422, 329) with delta (0, -1)
Screenshot: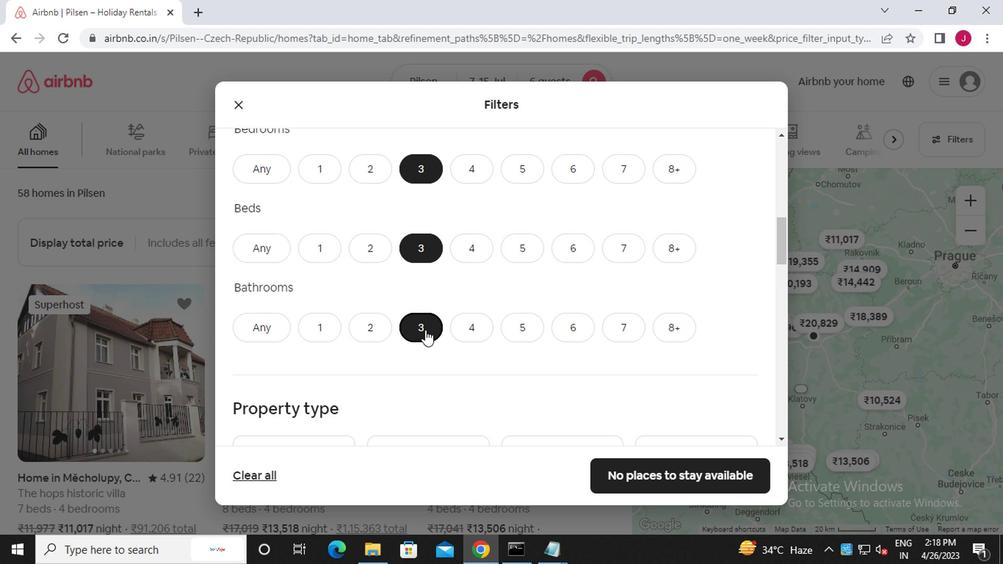 
Action: Mouse moved to (314, 272)
Screenshot: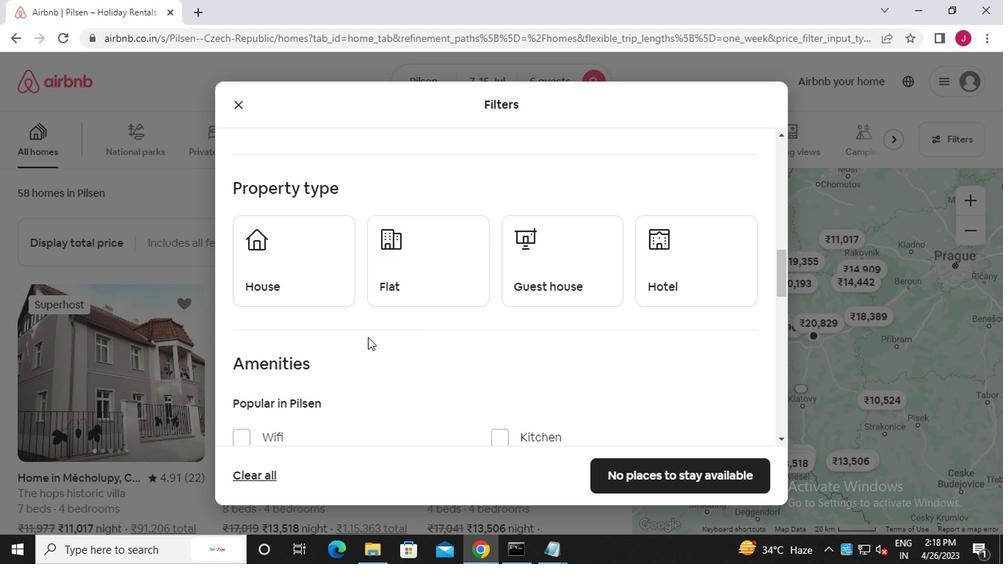 
Action: Mouse pressed left at (314, 272)
Screenshot: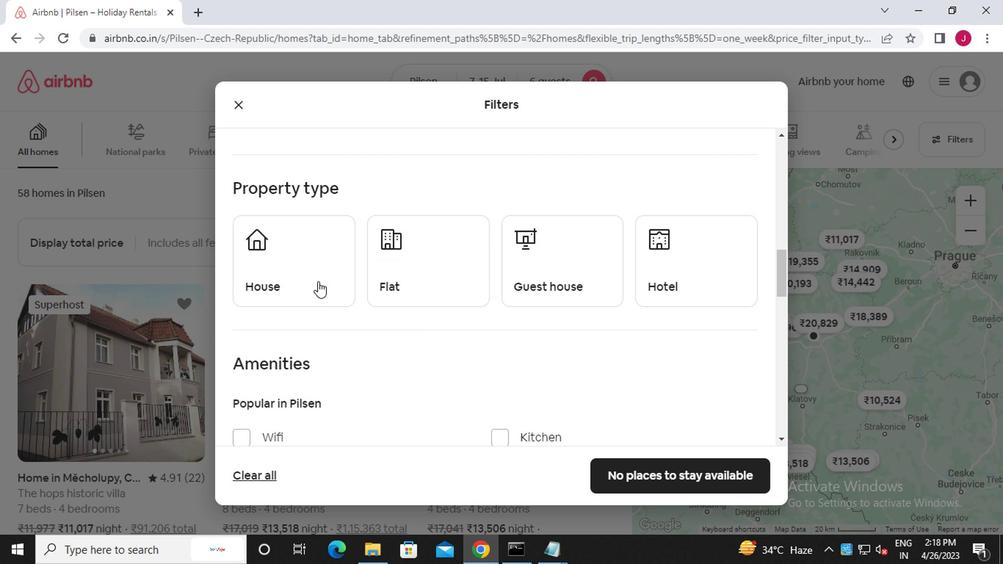 
Action: Mouse moved to (418, 267)
Screenshot: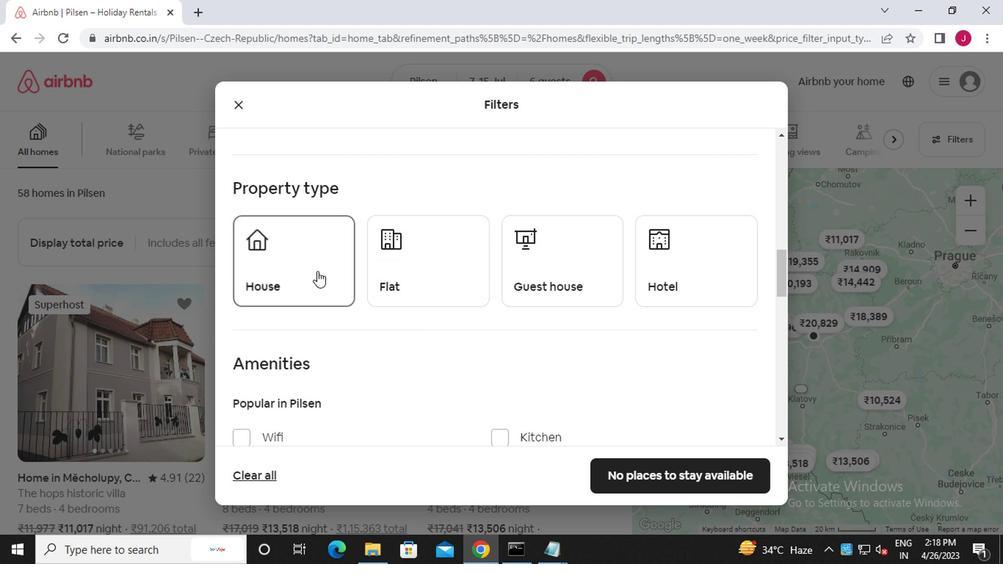 
Action: Mouse pressed left at (418, 267)
Screenshot: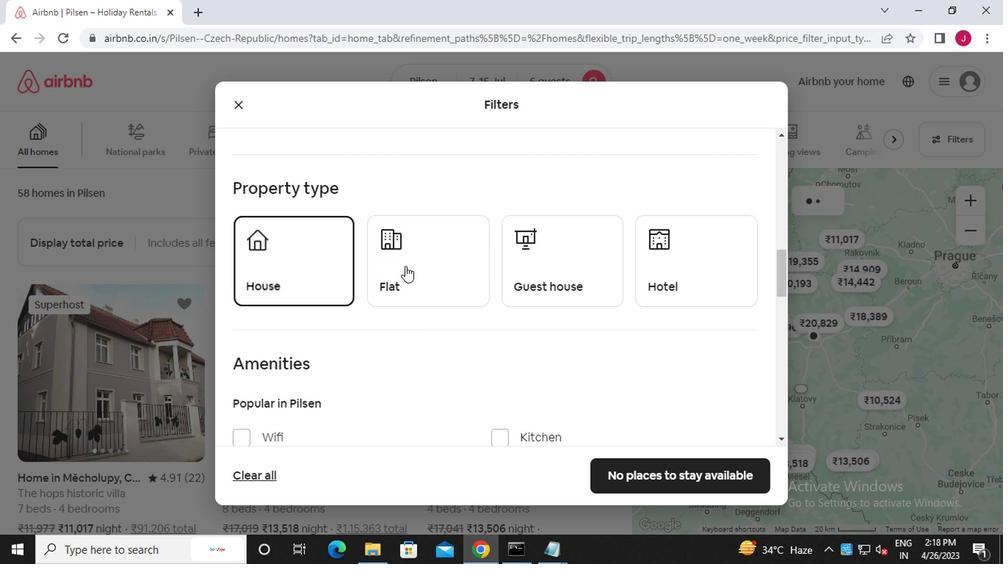 
Action: Mouse moved to (568, 265)
Screenshot: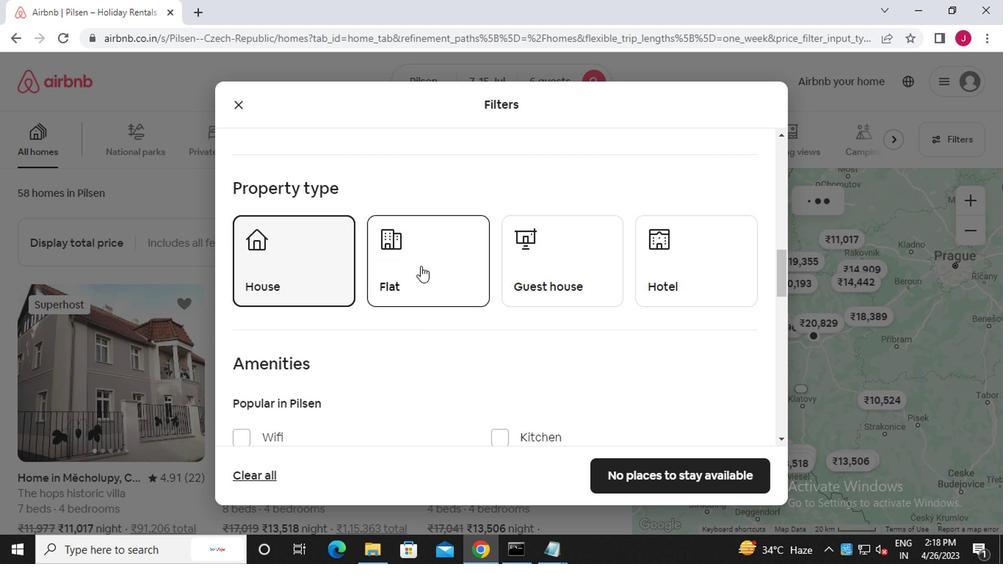
Action: Mouse pressed left at (568, 265)
Screenshot: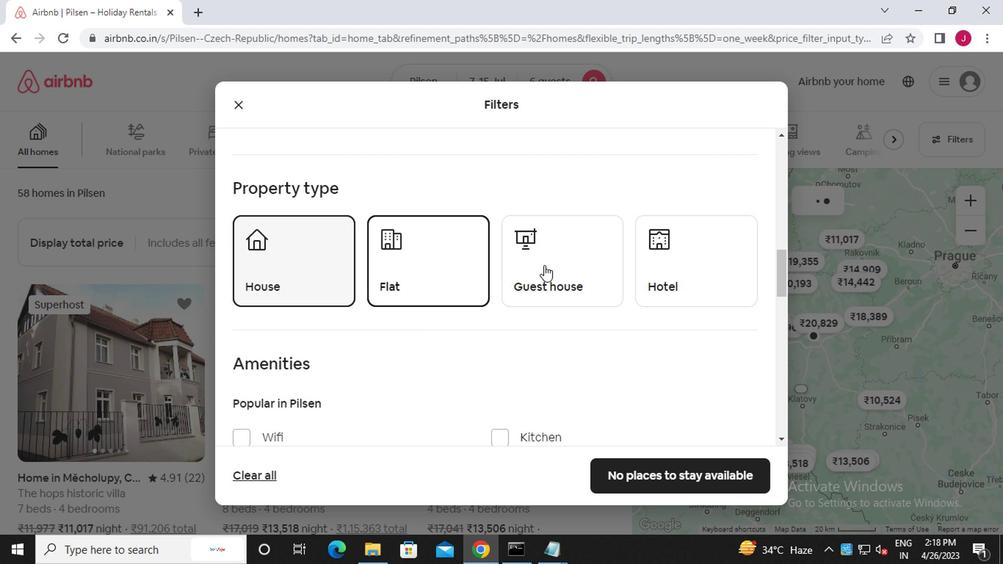 
Action: Mouse scrolled (568, 265) with delta (0, 0)
Screenshot: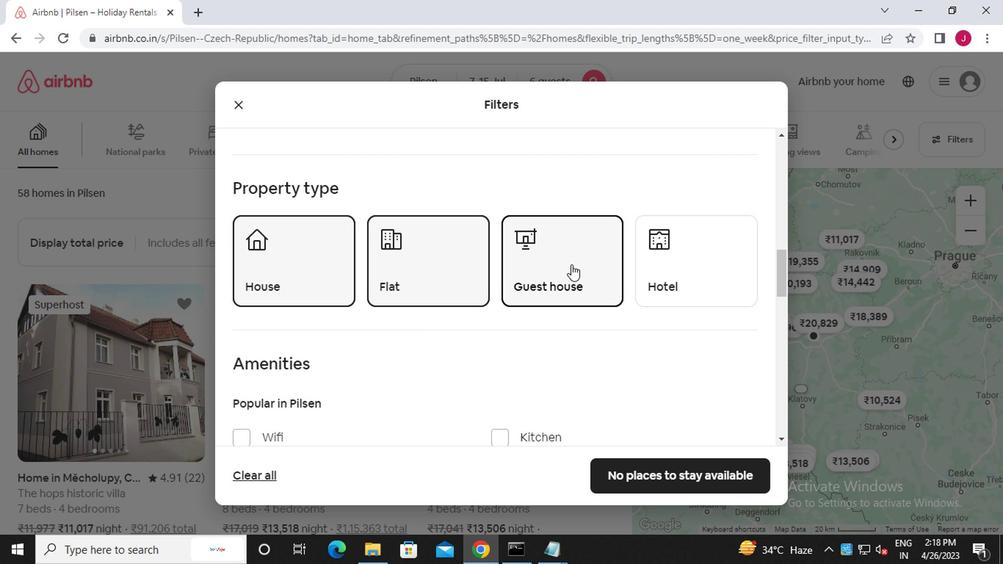
Action: Mouse scrolled (568, 265) with delta (0, 0)
Screenshot: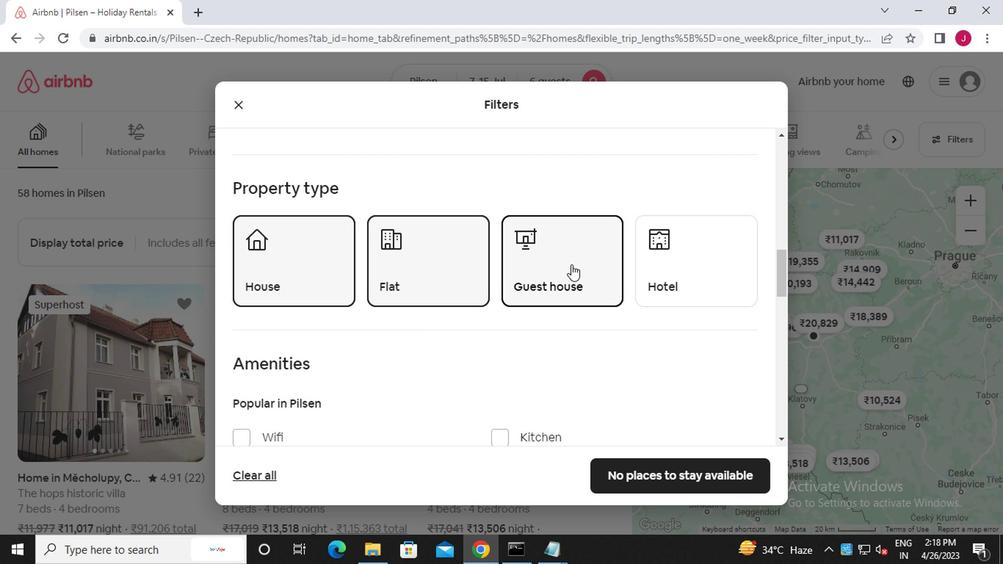 
Action: Mouse scrolled (568, 265) with delta (0, 0)
Screenshot: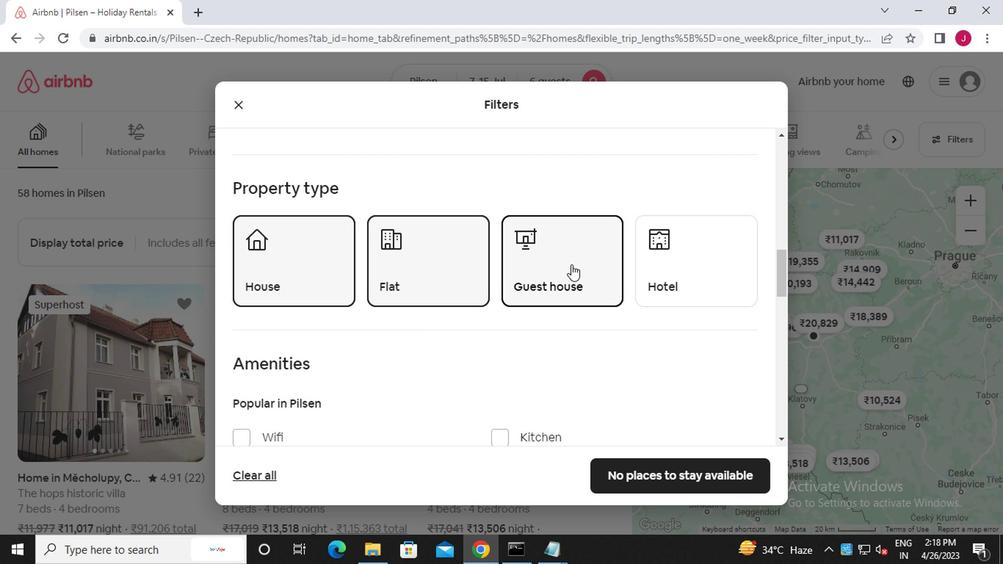 
Action: Mouse scrolled (568, 265) with delta (0, 0)
Screenshot: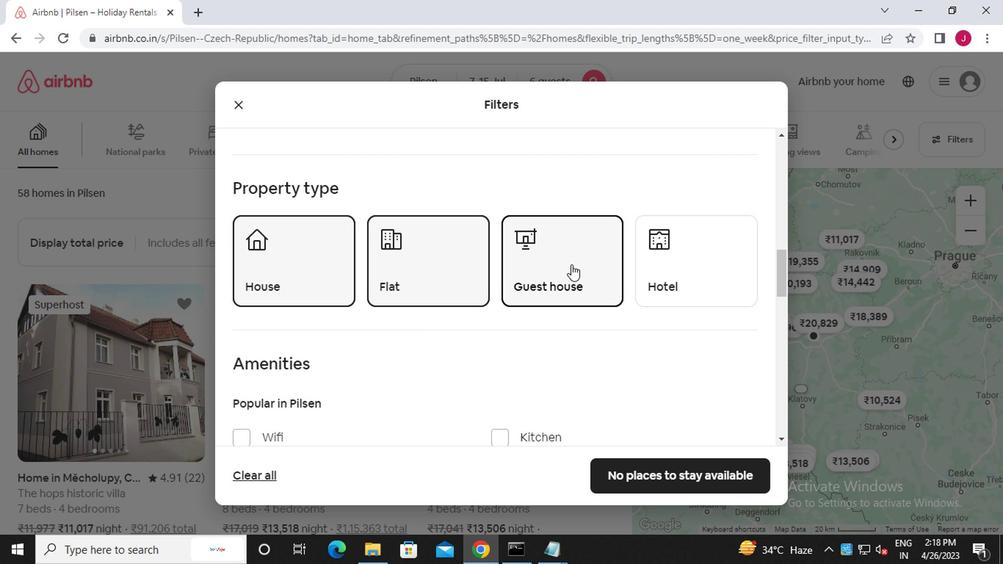 
Action: Mouse scrolled (568, 265) with delta (0, 0)
Screenshot: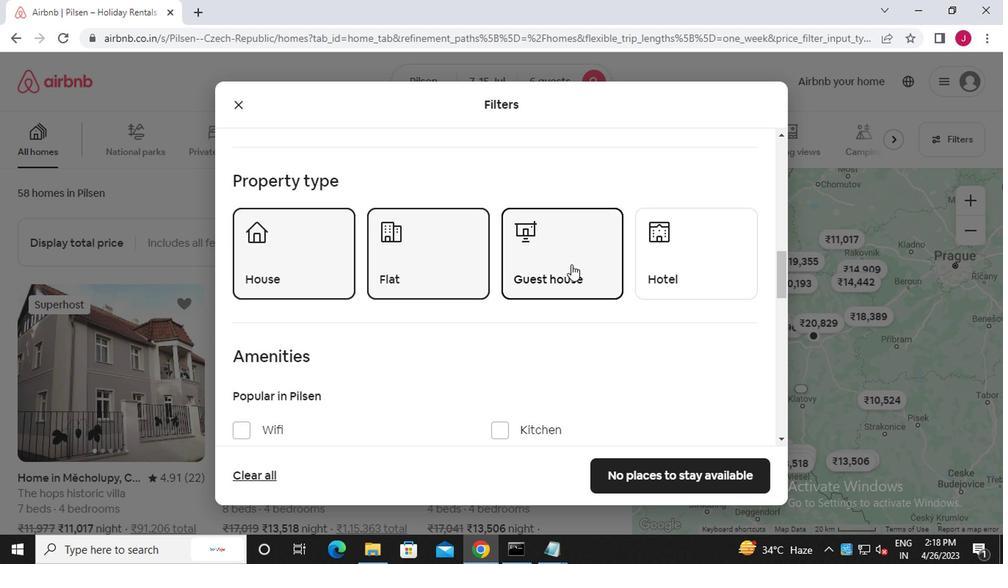 
Action: Mouse moved to (737, 343)
Screenshot: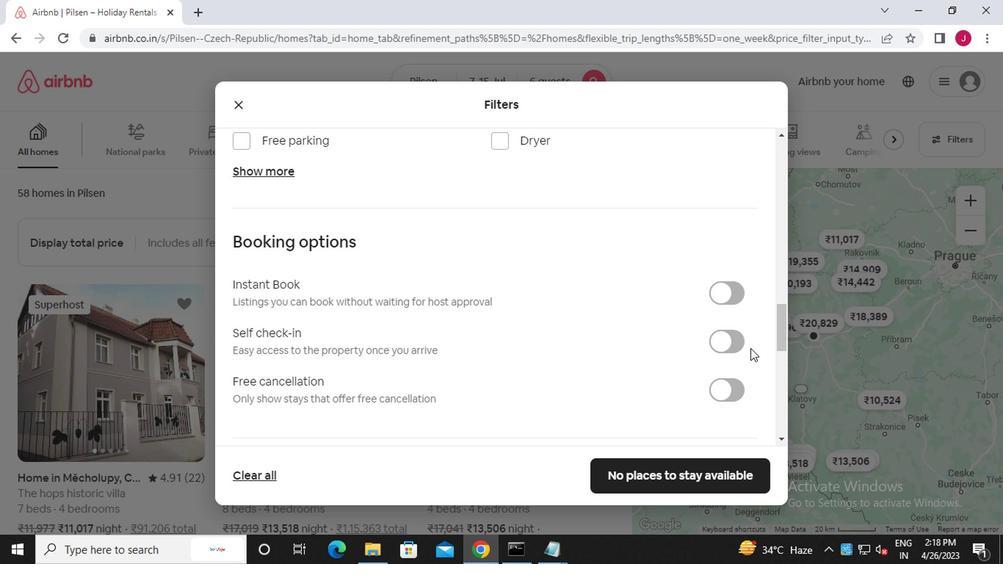 
Action: Mouse pressed left at (737, 343)
Screenshot: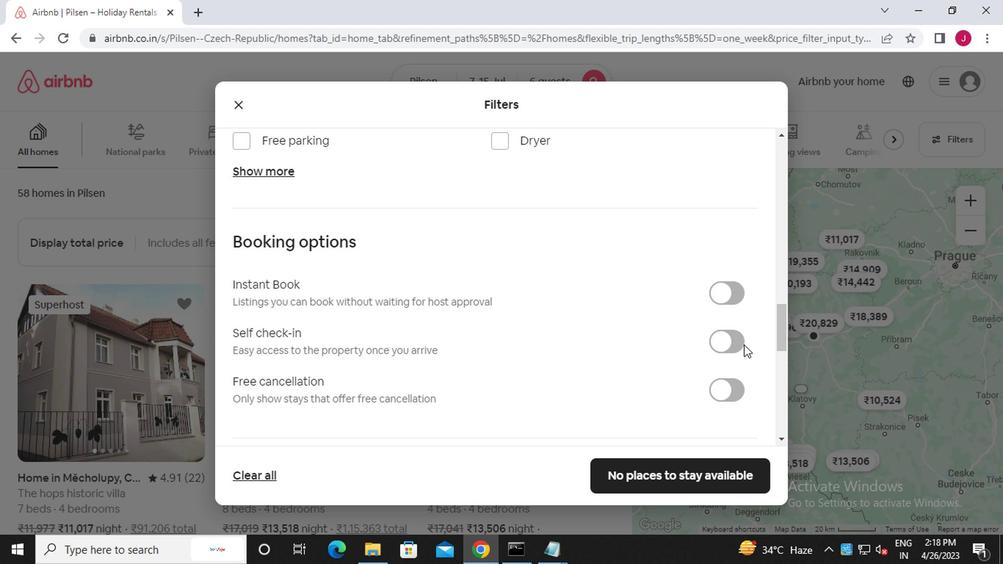 
Action: Mouse moved to (555, 336)
Screenshot: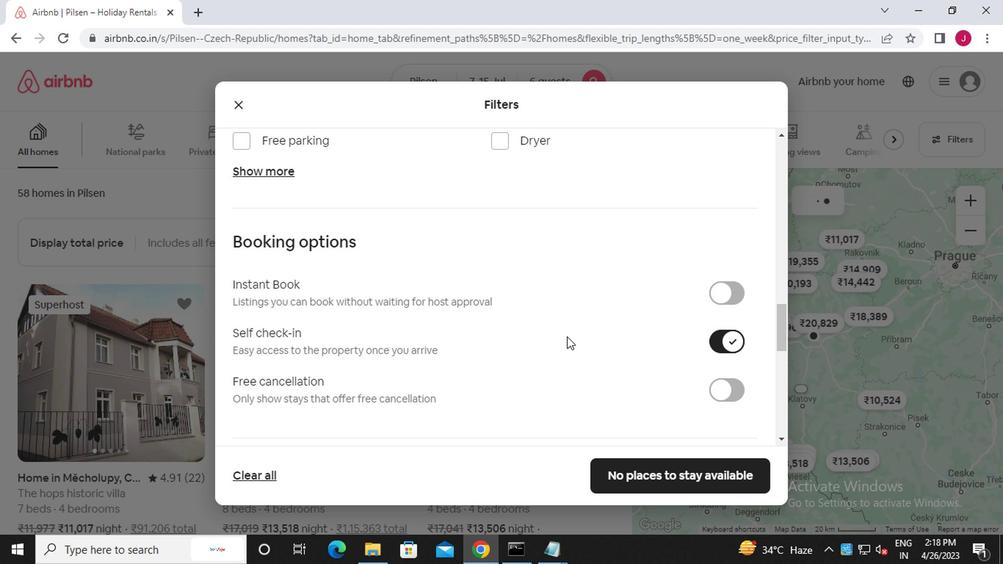 
Action: Mouse scrolled (555, 335) with delta (0, -1)
Screenshot: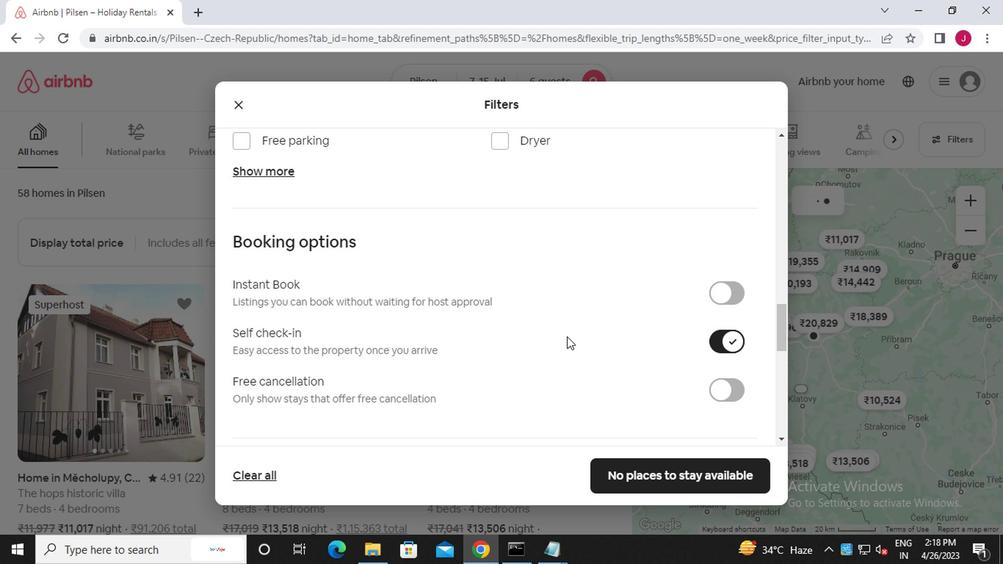 
Action: Mouse scrolled (555, 335) with delta (0, -1)
Screenshot: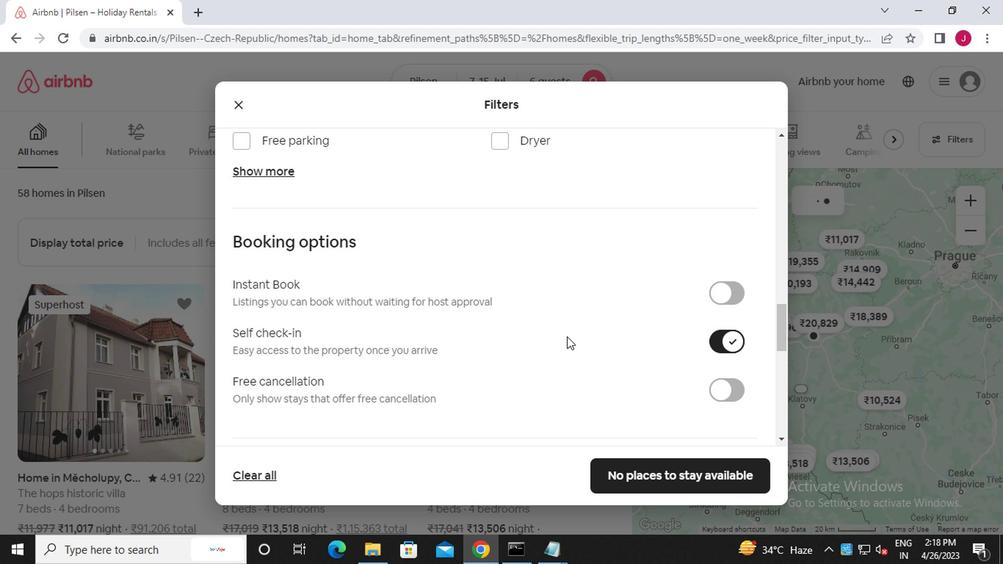 
Action: Mouse moved to (553, 336)
Screenshot: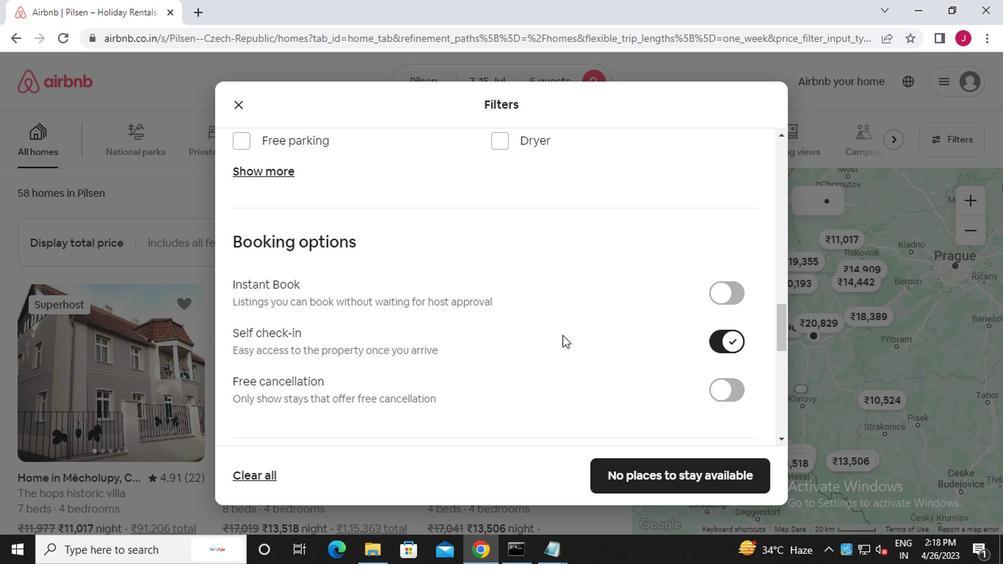
Action: Mouse scrolled (553, 335) with delta (0, -1)
Screenshot: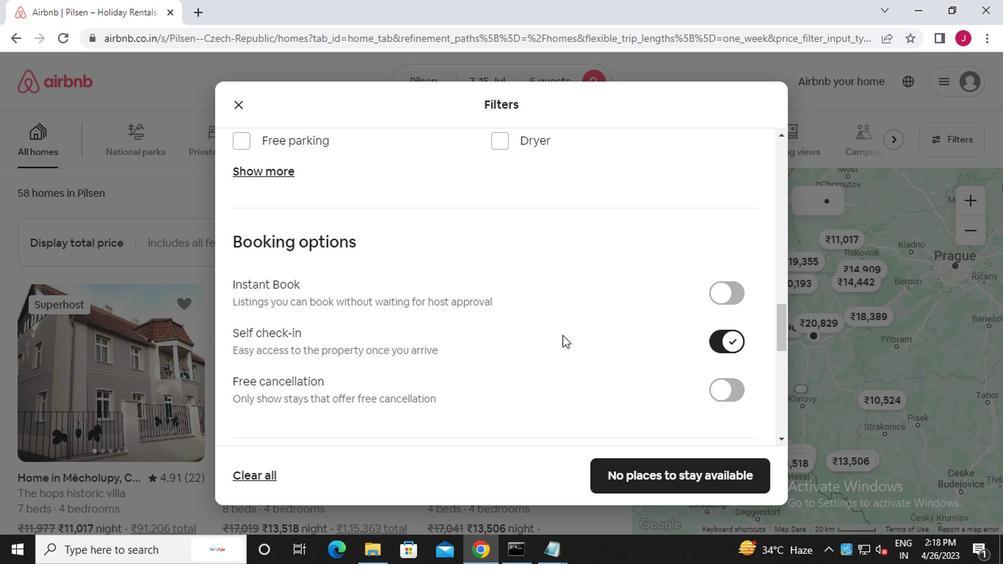 
Action: Mouse moved to (537, 327)
Screenshot: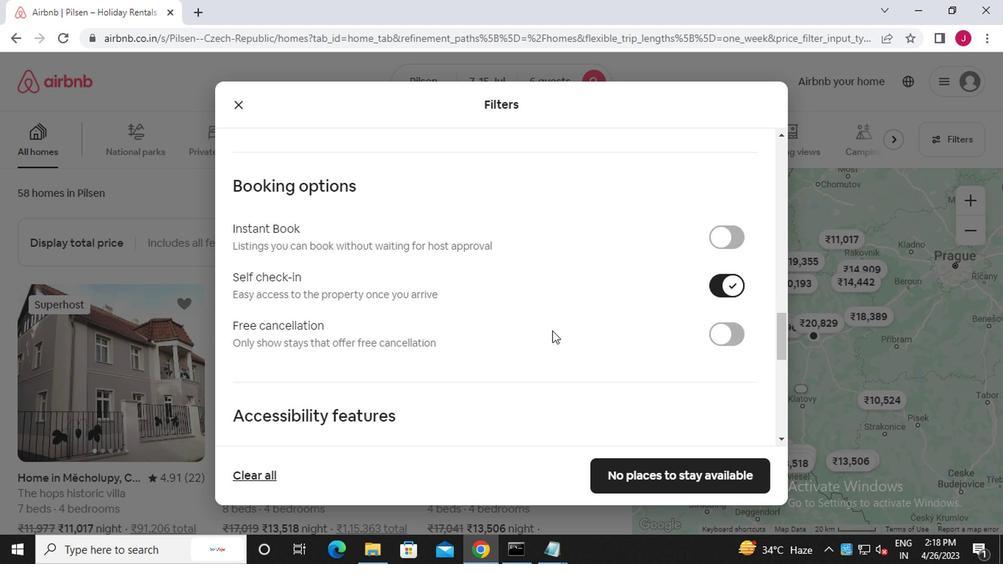 
Action: Mouse scrolled (537, 327) with delta (0, 0)
Screenshot: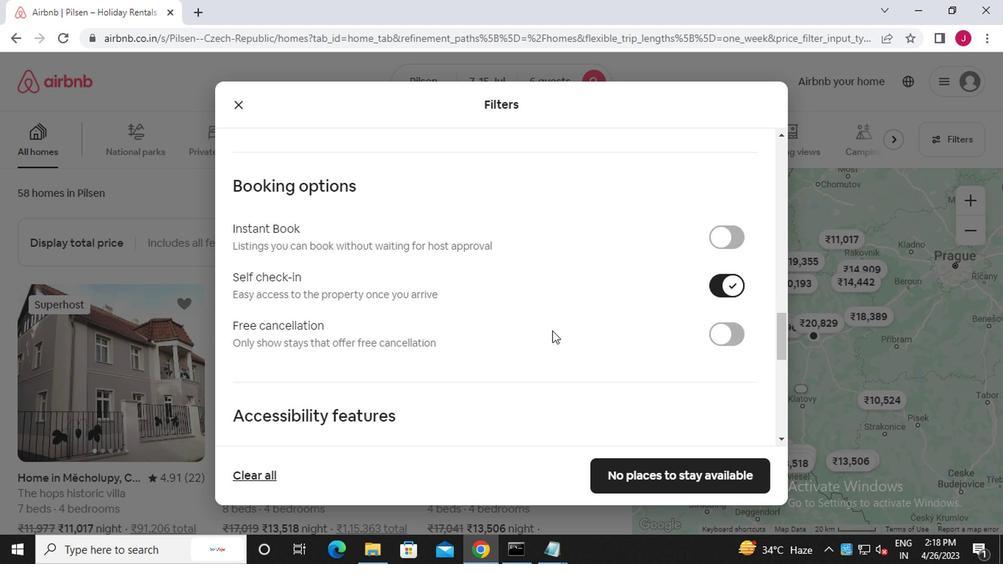 
Action: Mouse moved to (537, 327)
Screenshot: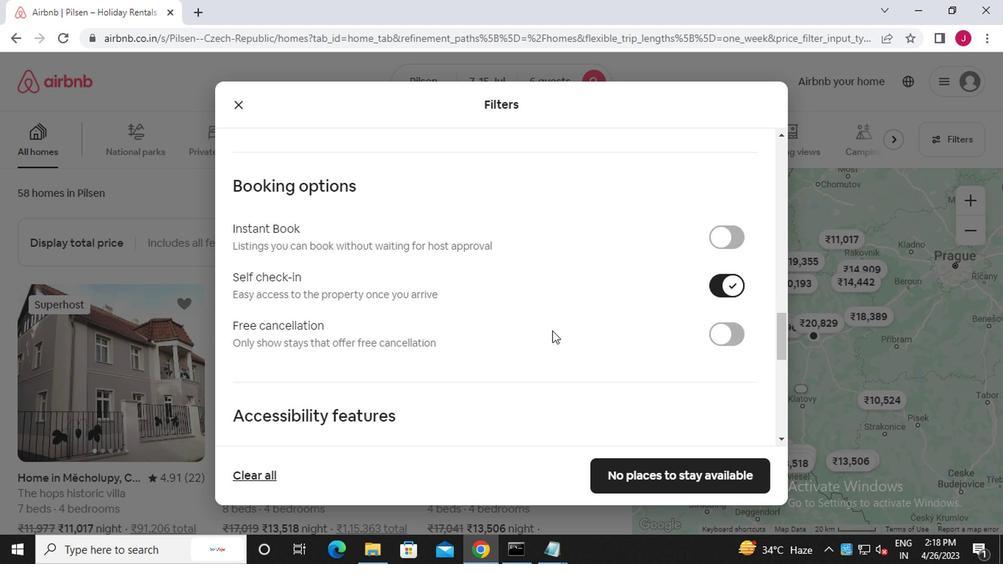
Action: Mouse scrolled (537, 327) with delta (0, 0)
Screenshot: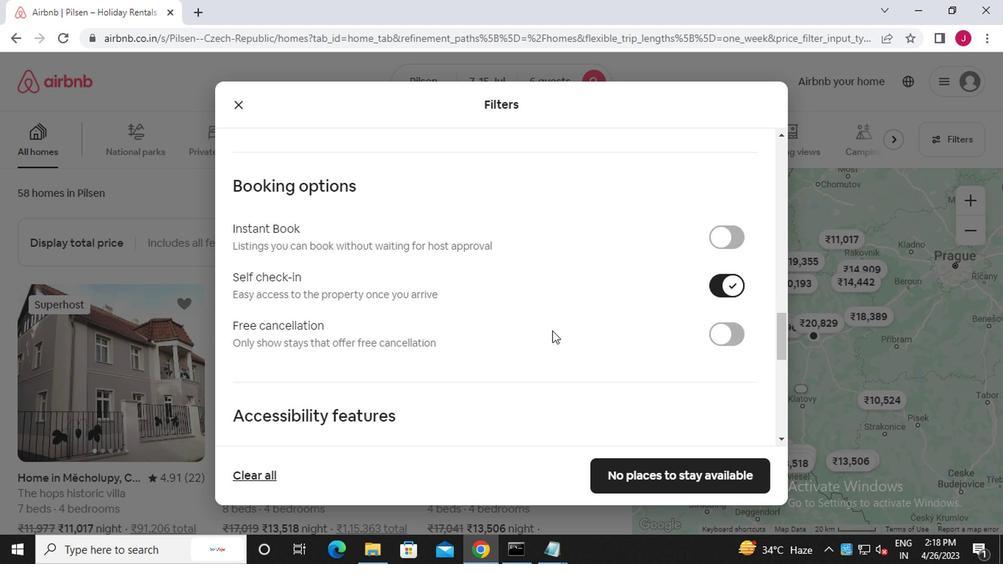 
Action: Mouse moved to (537, 327)
Screenshot: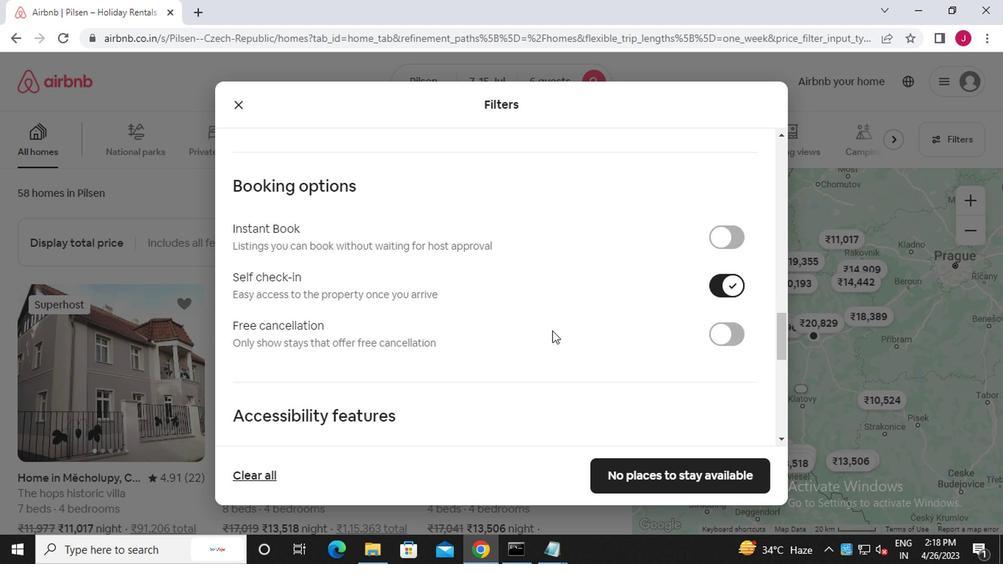 
Action: Mouse scrolled (537, 327) with delta (0, 0)
Screenshot: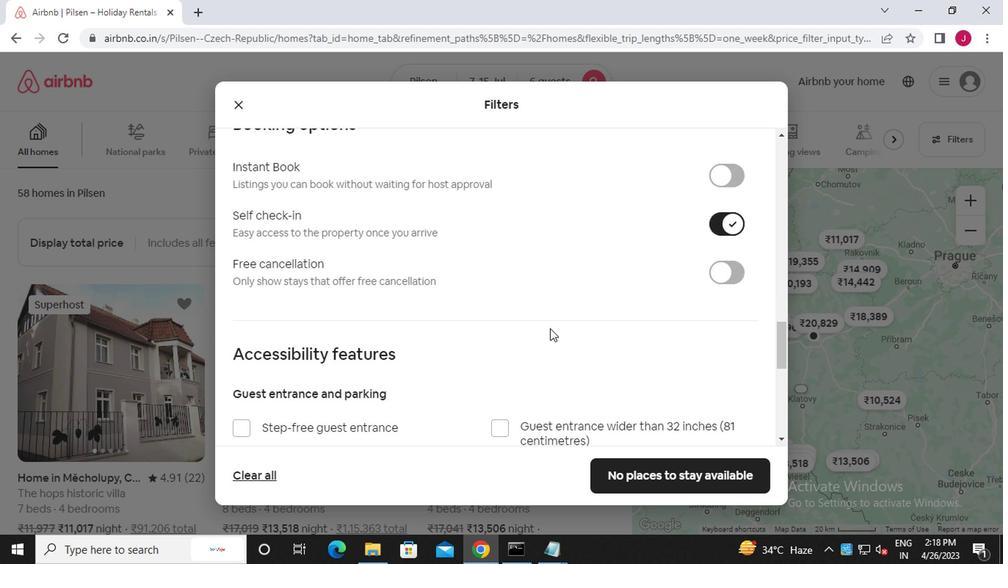 
Action: Mouse scrolled (537, 327) with delta (0, 0)
Screenshot: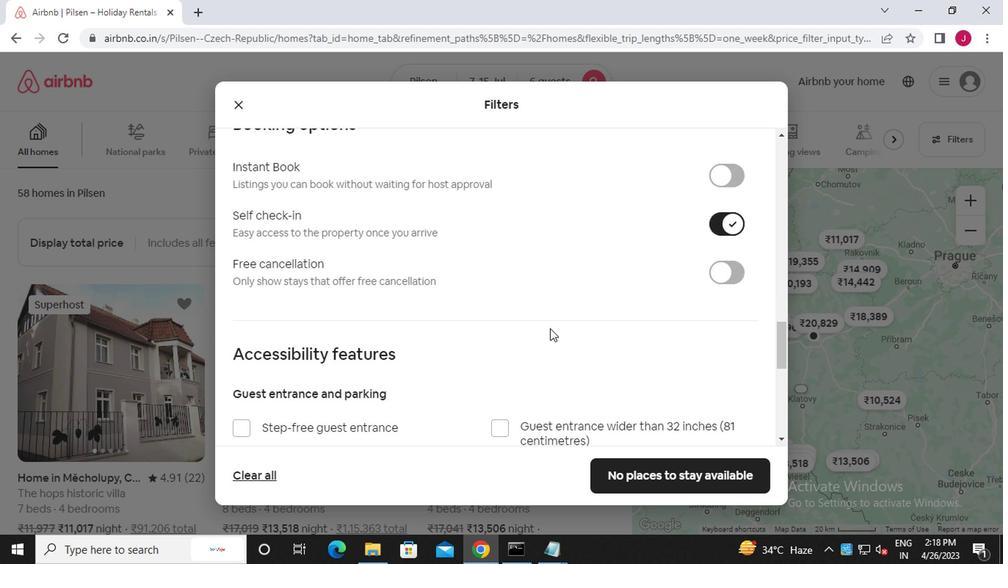
Action: Mouse moved to (536, 327)
Screenshot: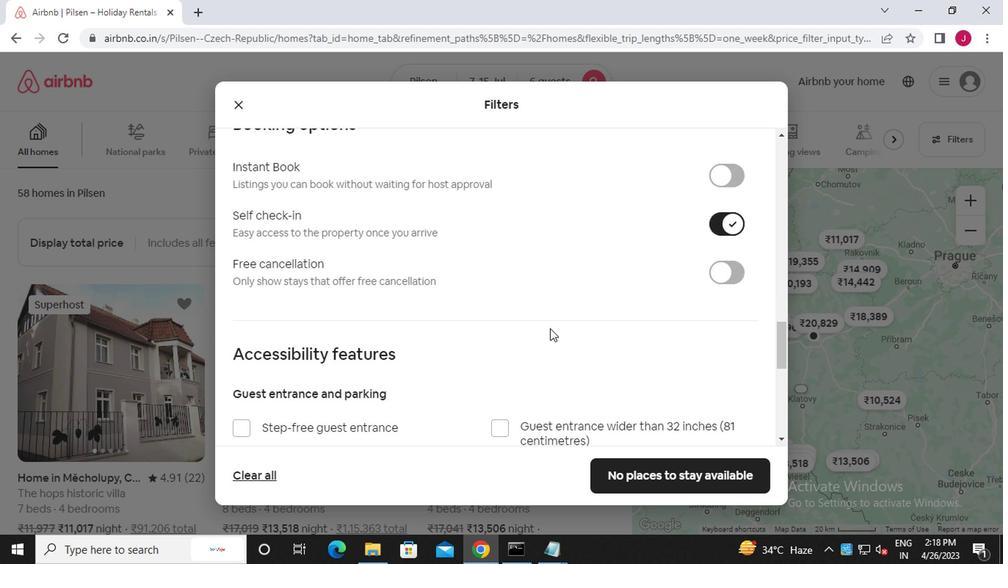 
Action: Mouse scrolled (536, 327) with delta (0, 0)
Screenshot: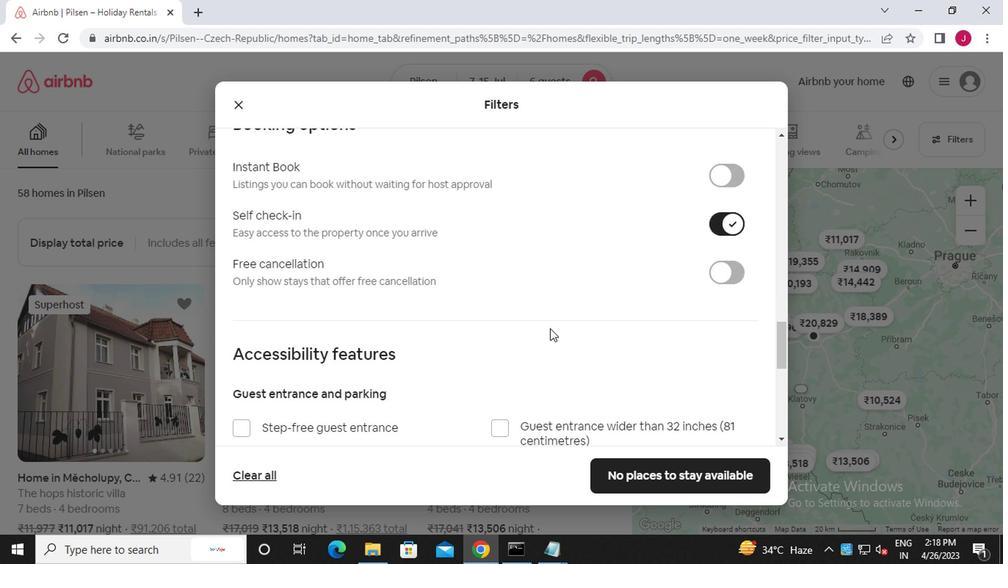 
Action: Mouse moved to (535, 327)
Screenshot: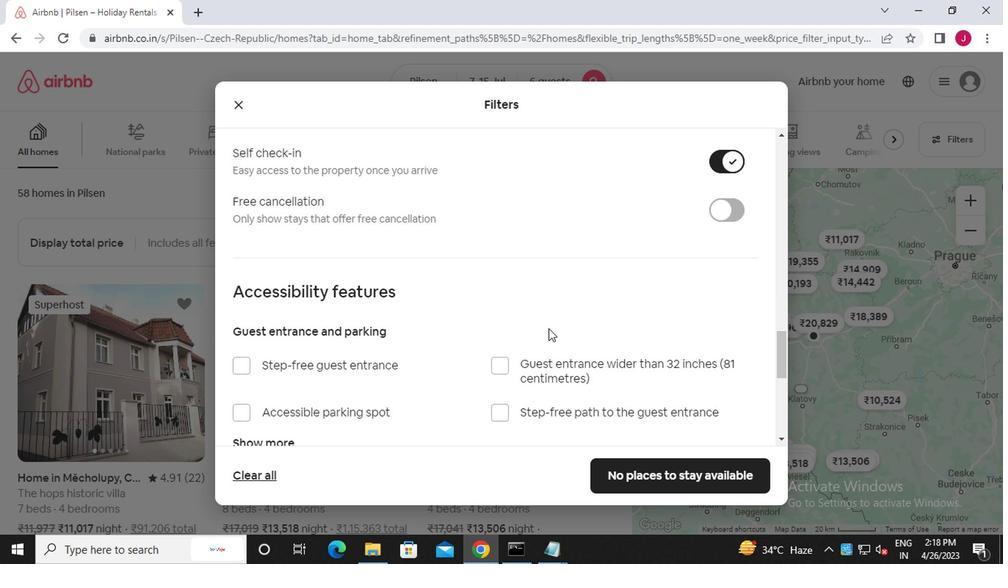 
Action: Mouse scrolled (535, 327) with delta (0, 0)
Screenshot: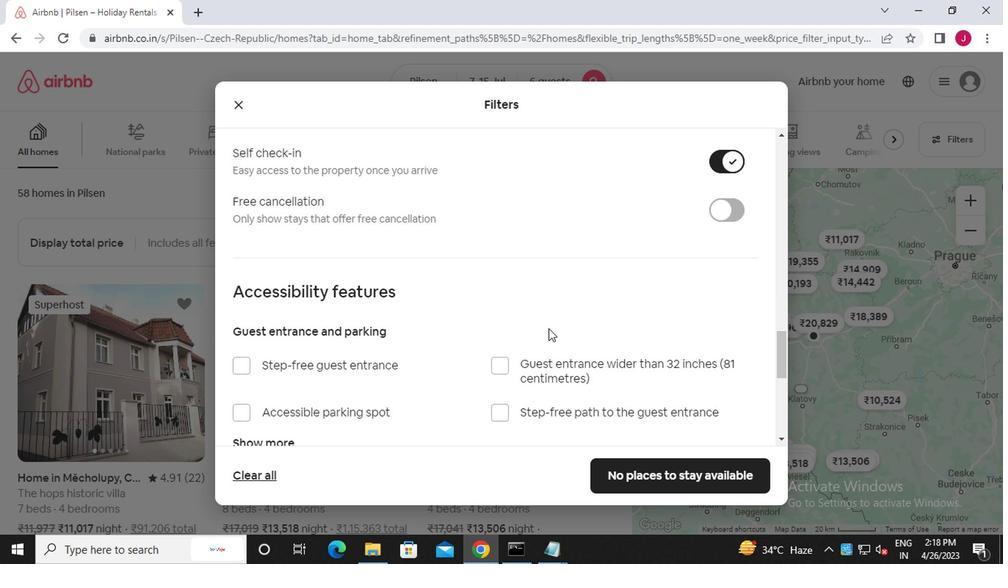 
Action: Mouse scrolled (535, 327) with delta (0, 0)
Screenshot: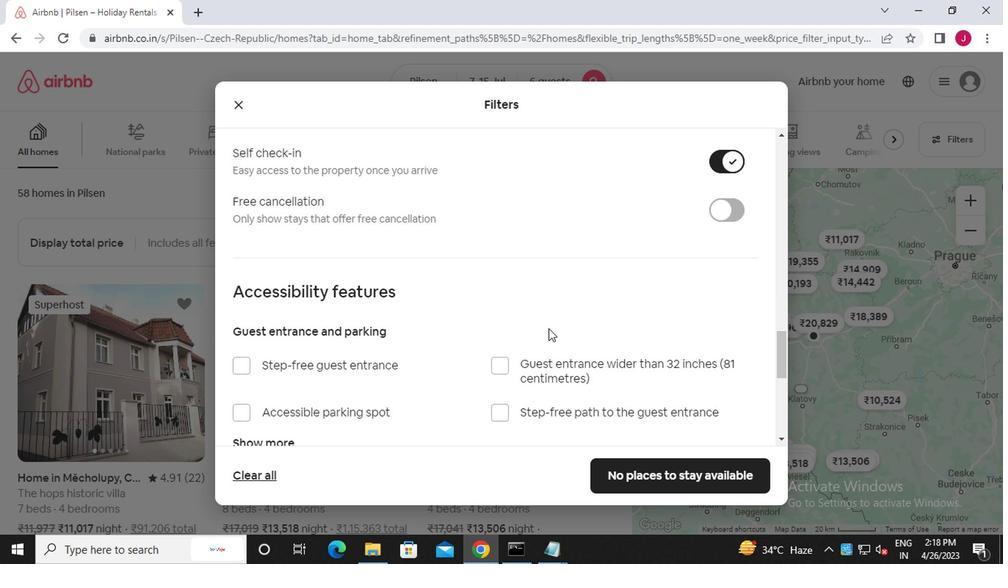 
Action: Mouse moved to (238, 345)
Screenshot: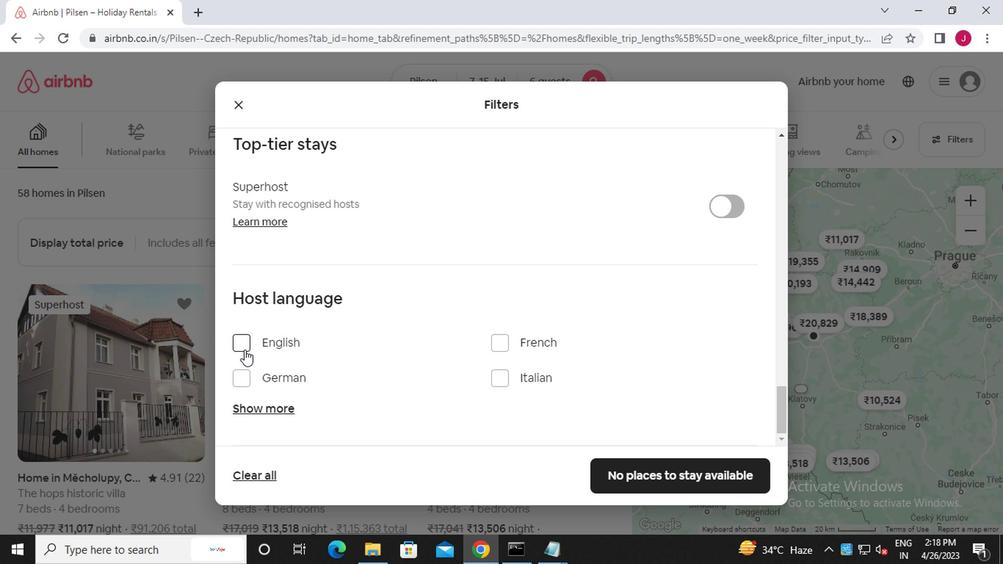 
Action: Mouse pressed left at (238, 345)
Screenshot: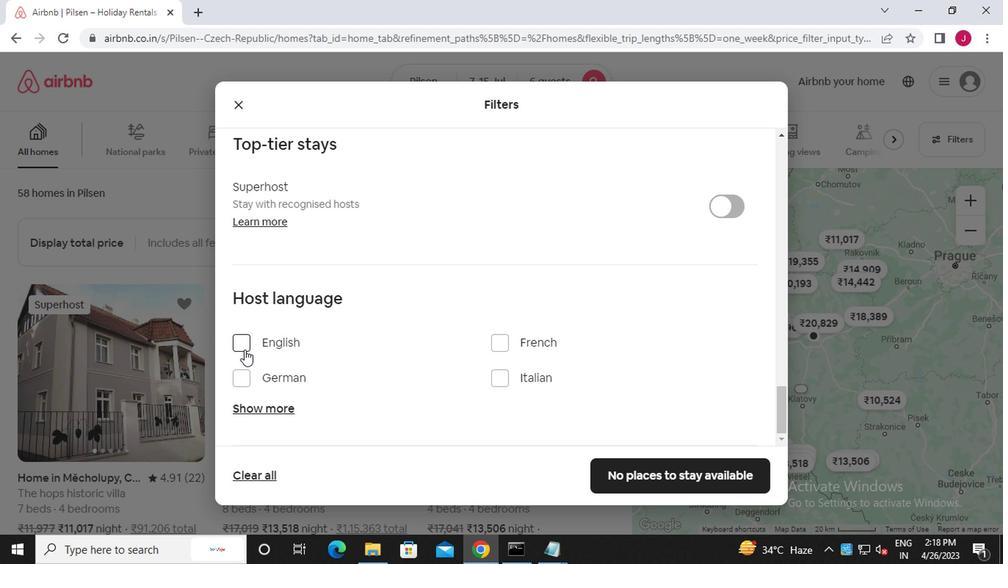 
Action: Mouse moved to (500, 318)
Screenshot: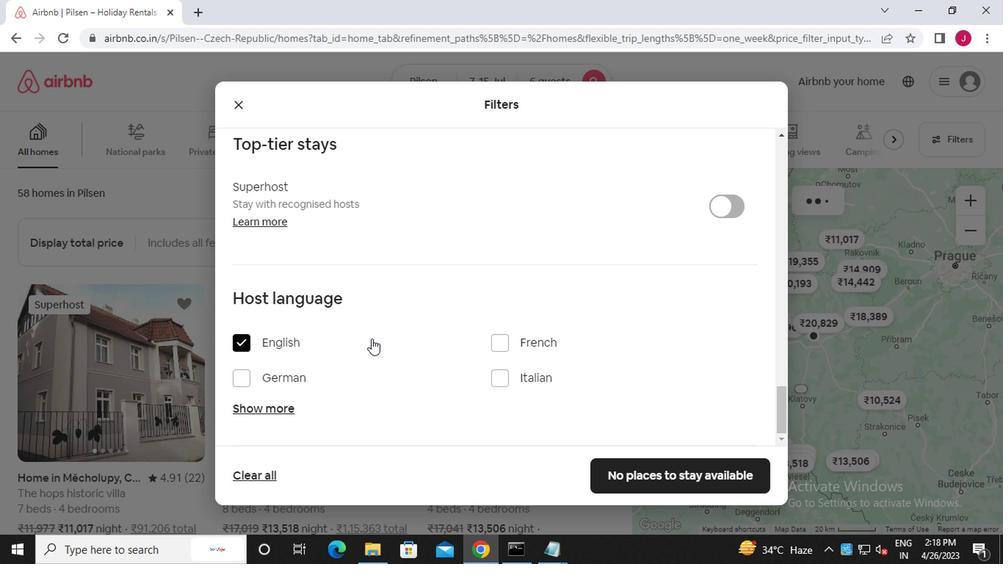 
Action: Mouse scrolled (500, 318) with delta (0, 0)
Screenshot: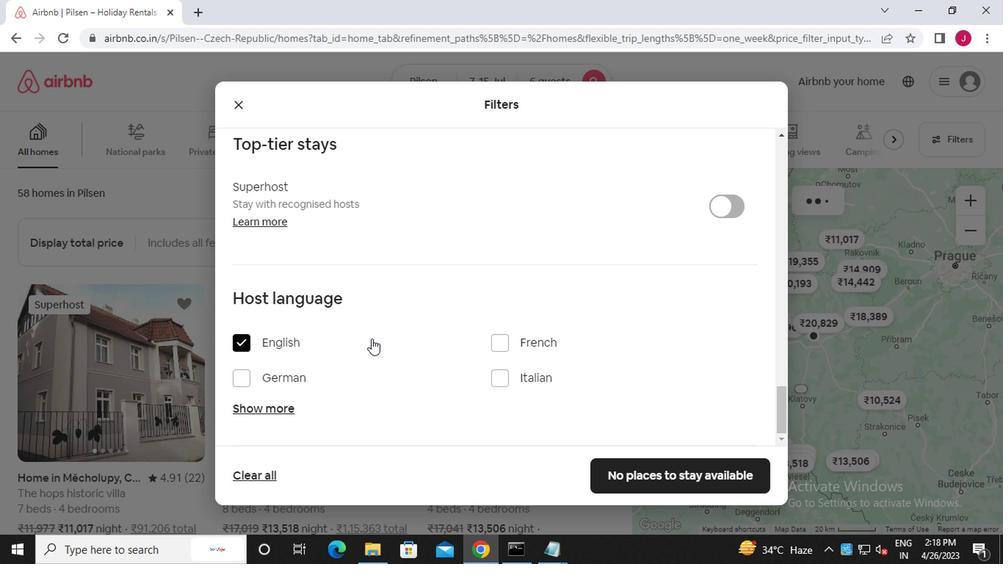 
Action: Mouse scrolled (500, 318) with delta (0, 0)
Screenshot: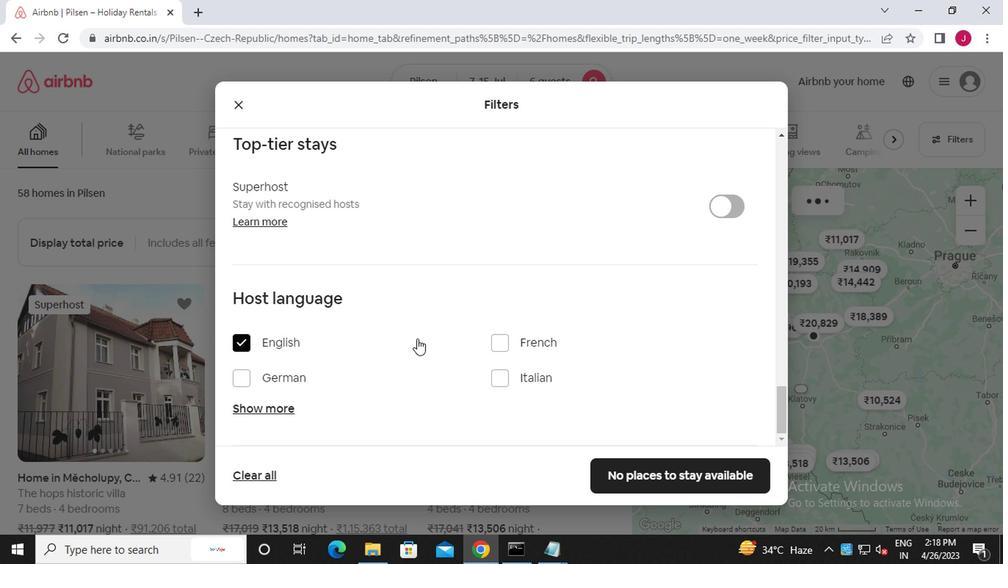 
Action: Mouse moved to (501, 318)
Screenshot: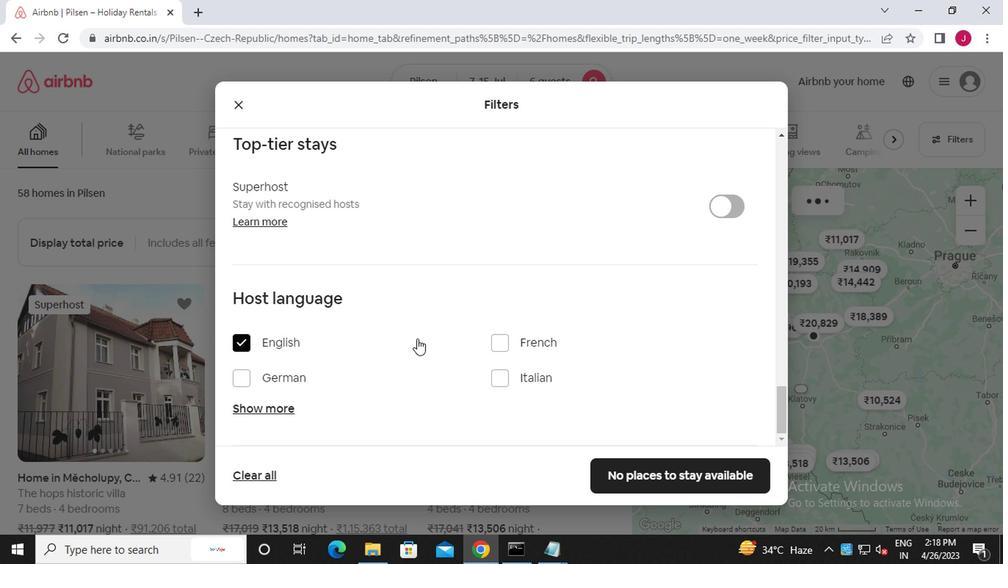 
Action: Mouse scrolled (501, 318) with delta (0, 0)
Screenshot: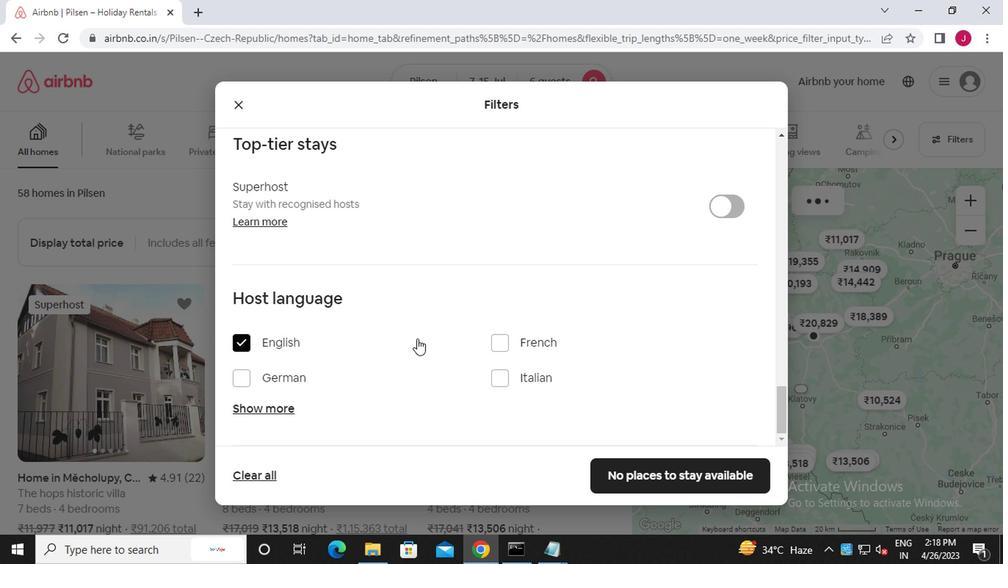 
Action: Mouse moved to (501, 318)
Screenshot: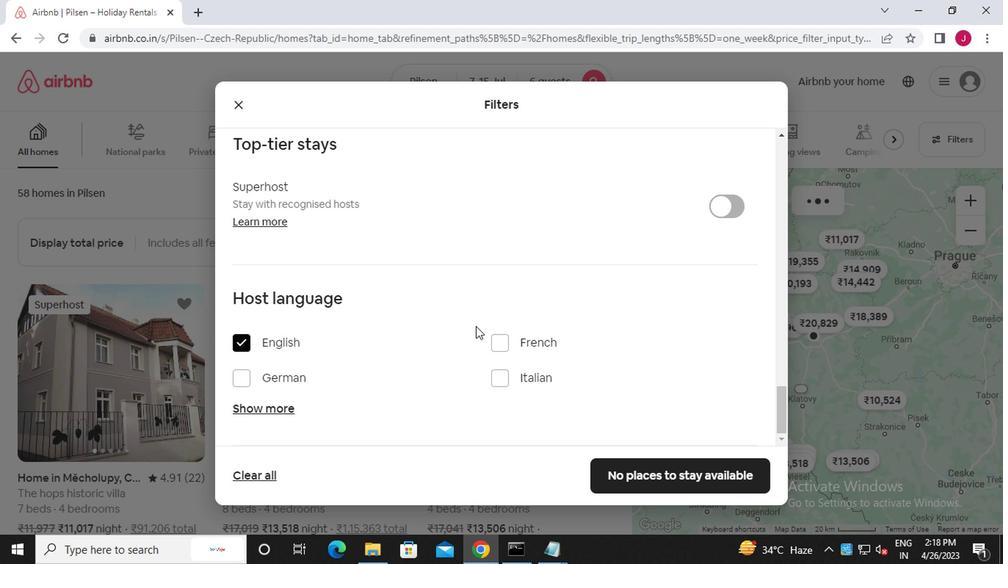 
Action: Mouse scrolled (501, 318) with delta (0, 0)
Screenshot: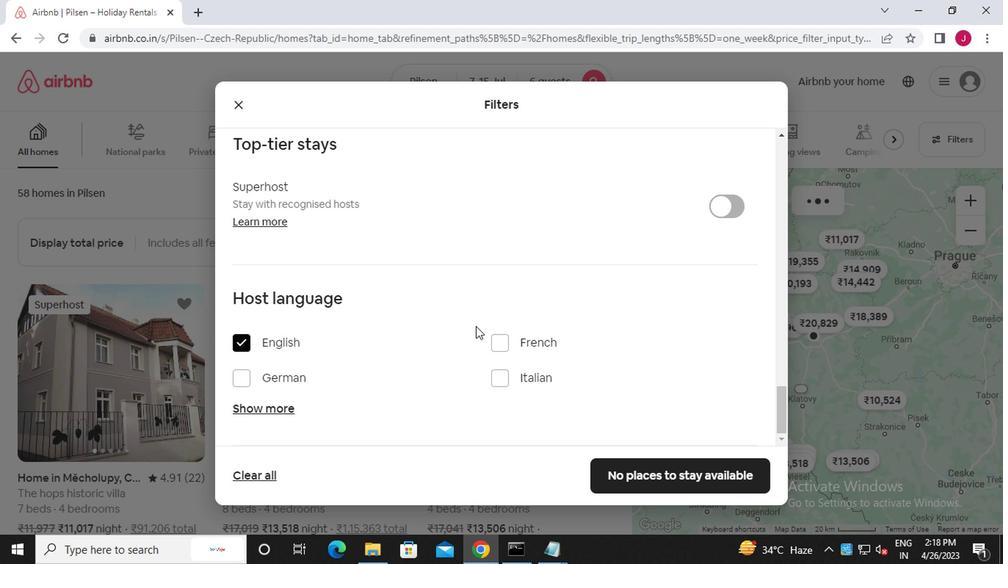 
Action: Mouse moved to (502, 318)
Screenshot: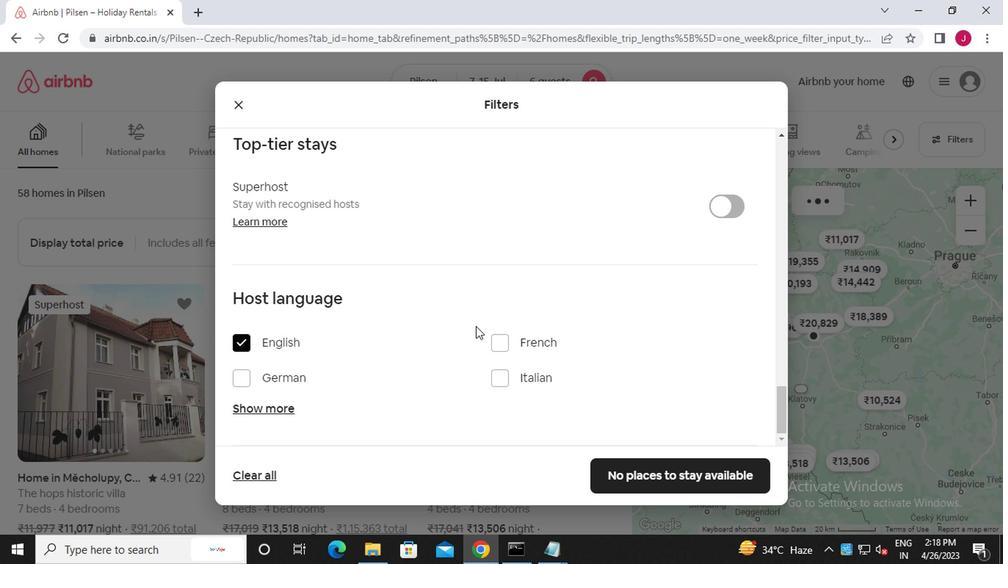 
Action: Mouse scrolled (502, 318) with delta (0, 0)
Screenshot: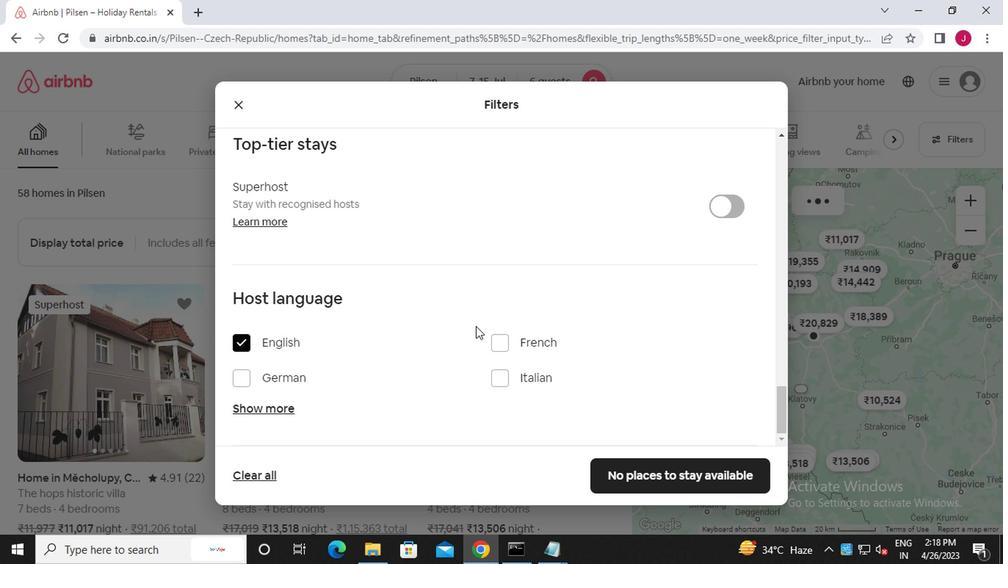 
Action: Mouse moved to (505, 318)
Screenshot: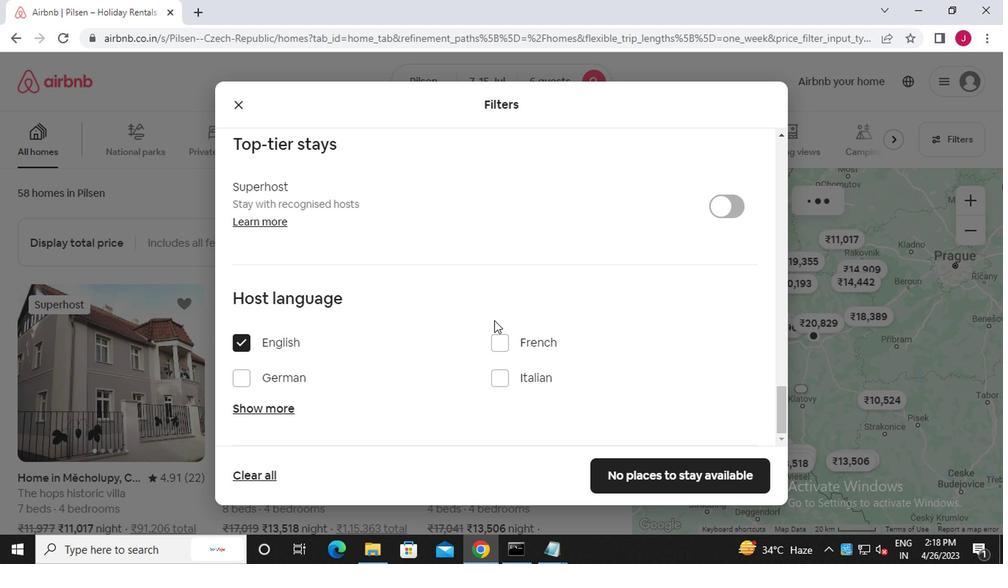 
Action: Mouse scrolled (505, 318) with delta (0, 0)
Screenshot: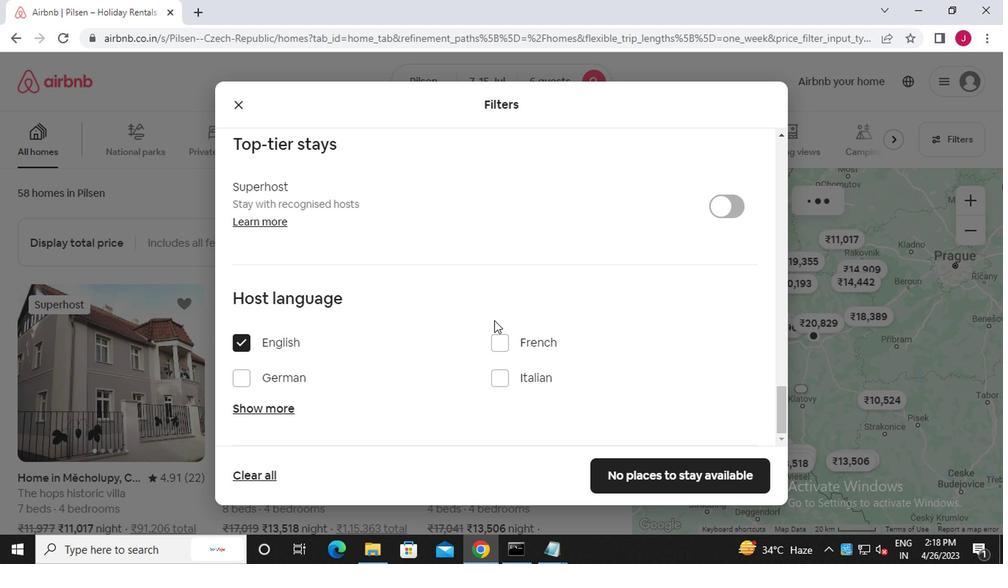 
Action: Mouse moved to (508, 317)
Screenshot: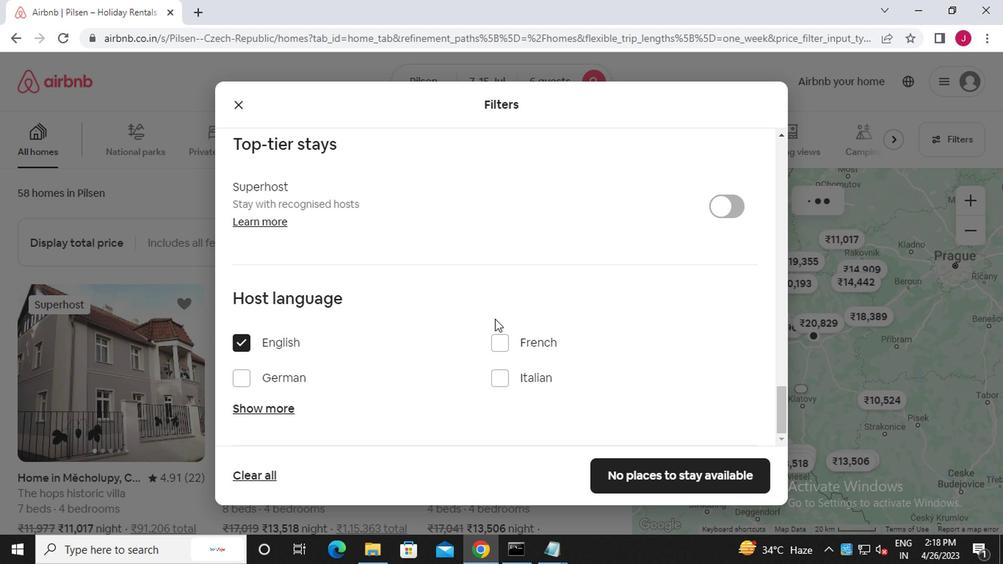 
Action: Mouse scrolled (508, 316) with delta (0, -1)
Screenshot: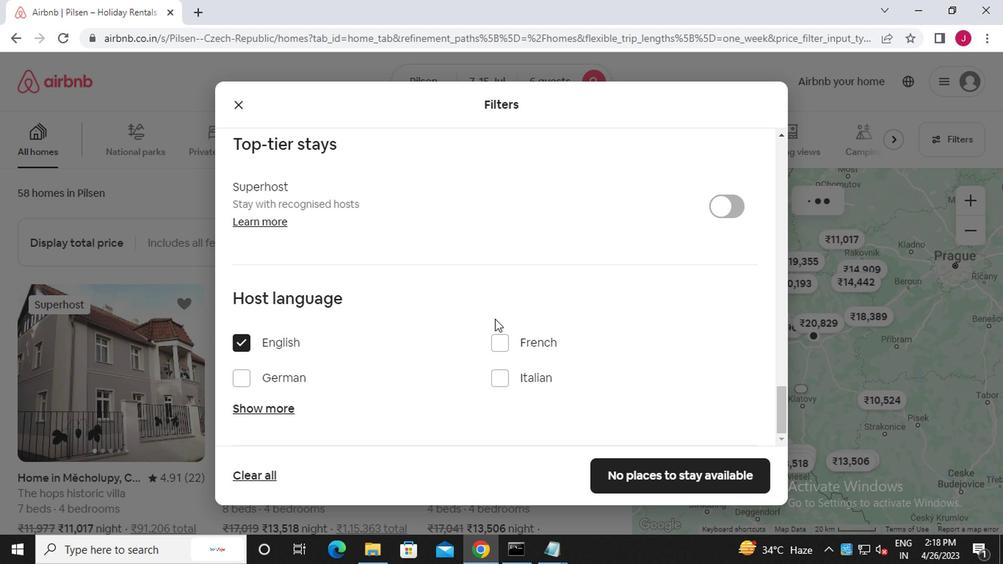 
Action: Mouse moved to (651, 472)
Screenshot: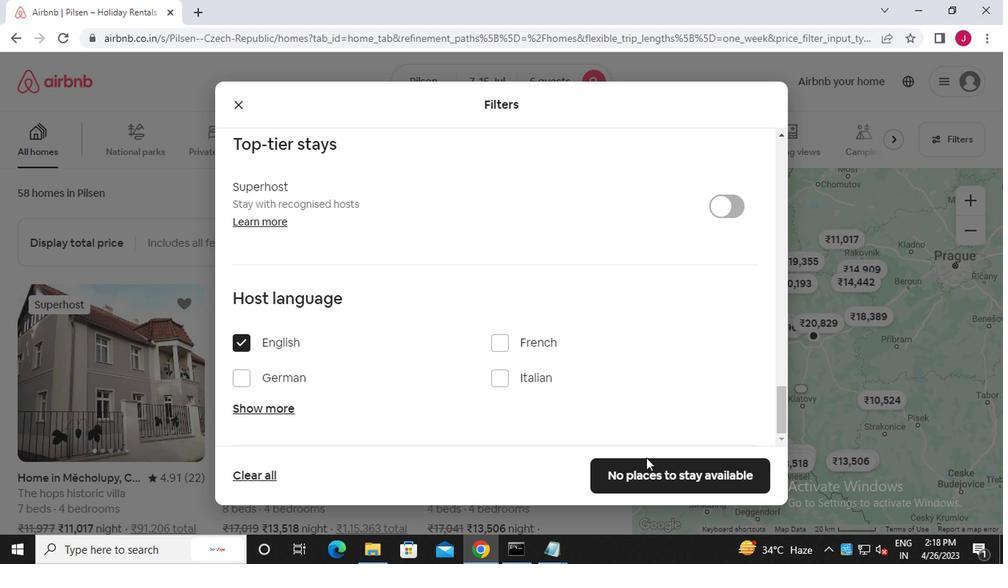 
Action: Mouse pressed left at (651, 472)
Screenshot: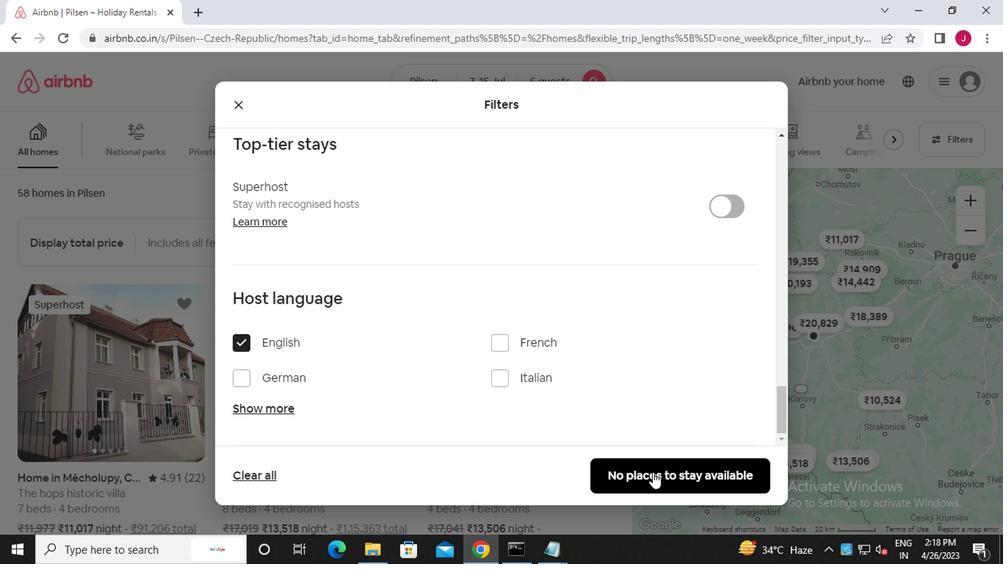 
Action: Mouse moved to (619, 462)
Screenshot: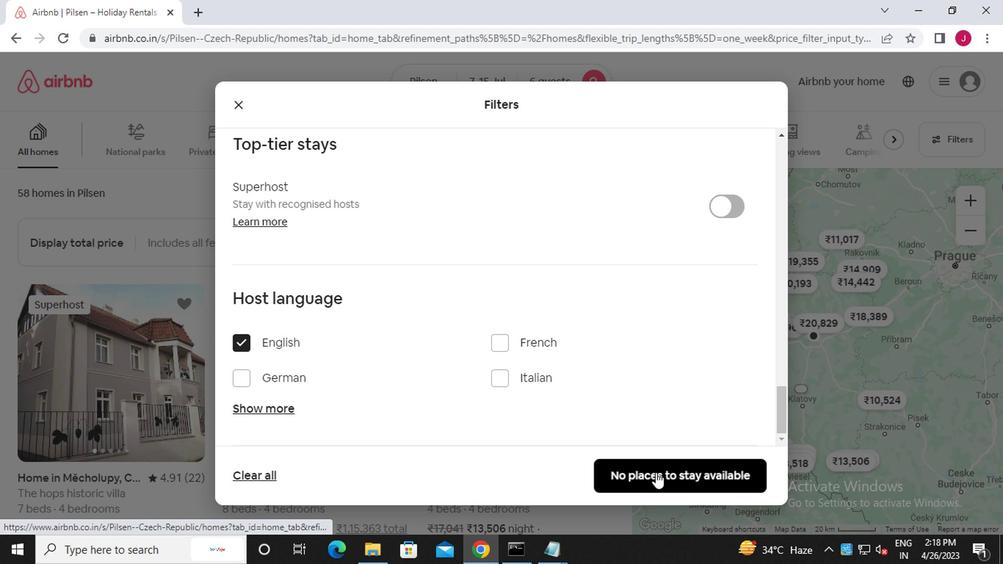 
